 Task: Find connections with filter location Ghosī with filter topic #Socialentrepreneurshipwith filter profile language Spanish with filter current company Elastic with filter school Birla Institute of Technology and Science, Pilani - Goa Campus with filter industry Investment Management with filter service category Grant Writing with filter keywords title Director
Action: Mouse moved to (497, 74)
Screenshot: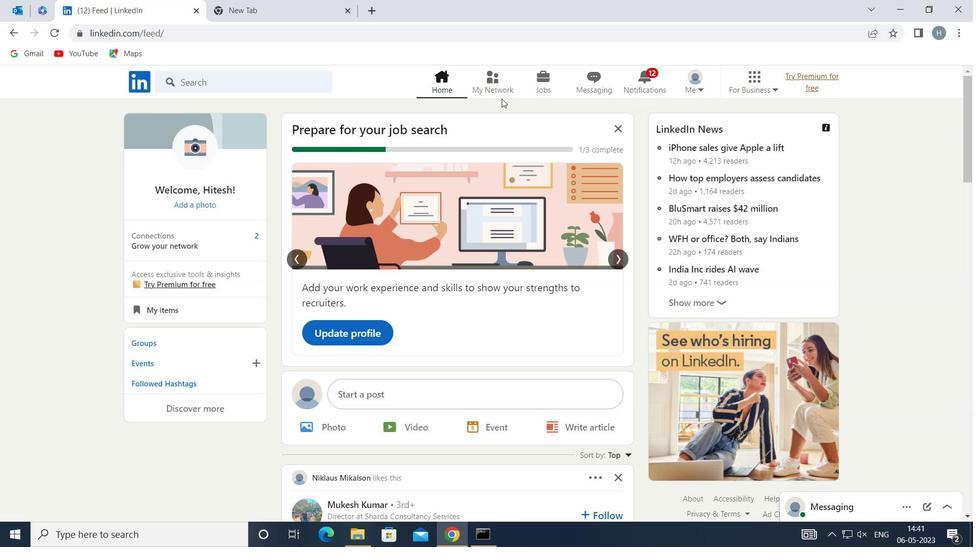 
Action: Mouse pressed left at (497, 74)
Screenshot: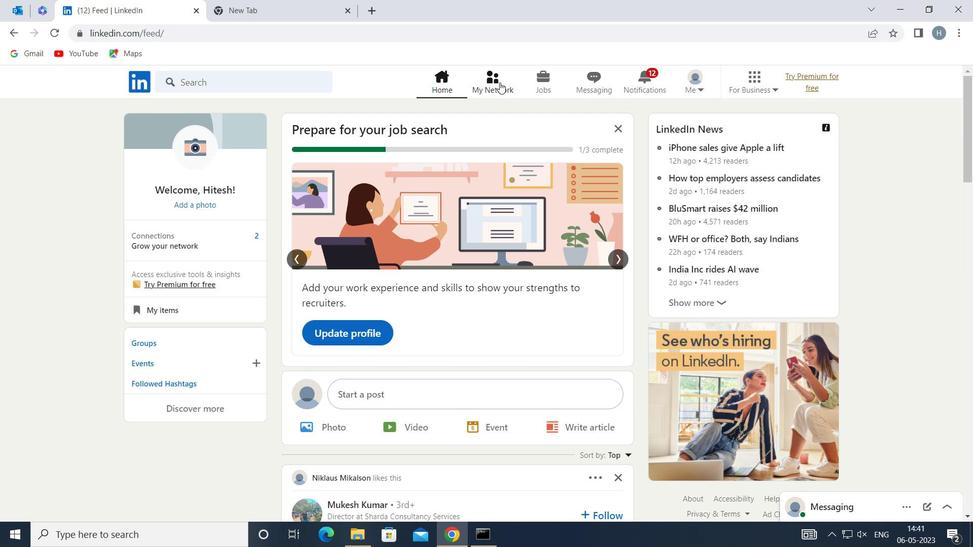 
Action: Mouse moved to (265, 152)
Screenshot: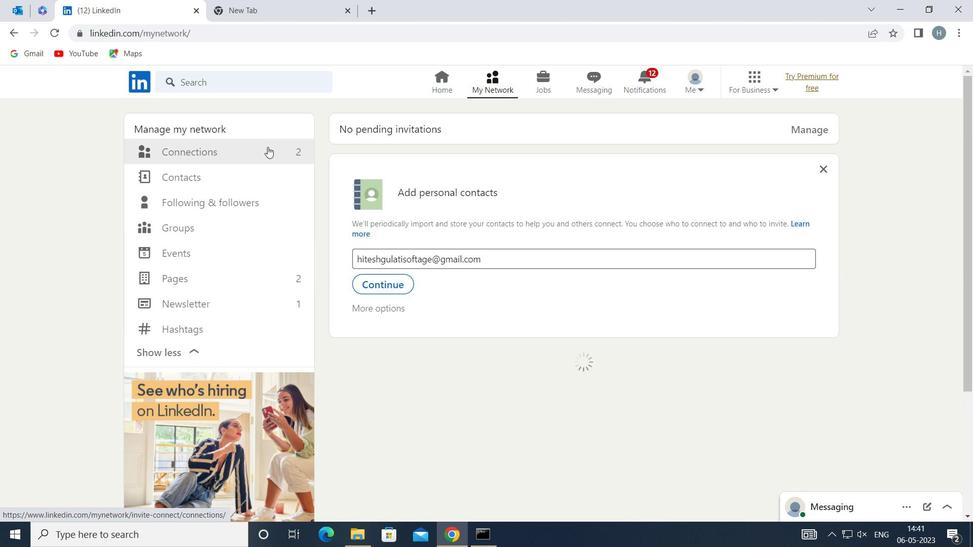 
Action: Mouse pressed left at (265, 152)
Screenshot: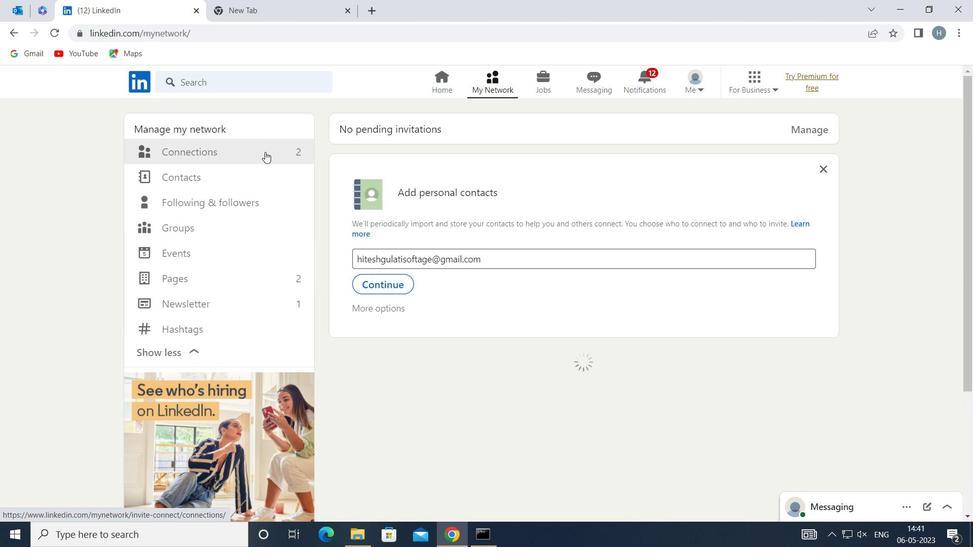 
Action: Mouse moved to (583, 149)
Screenshot: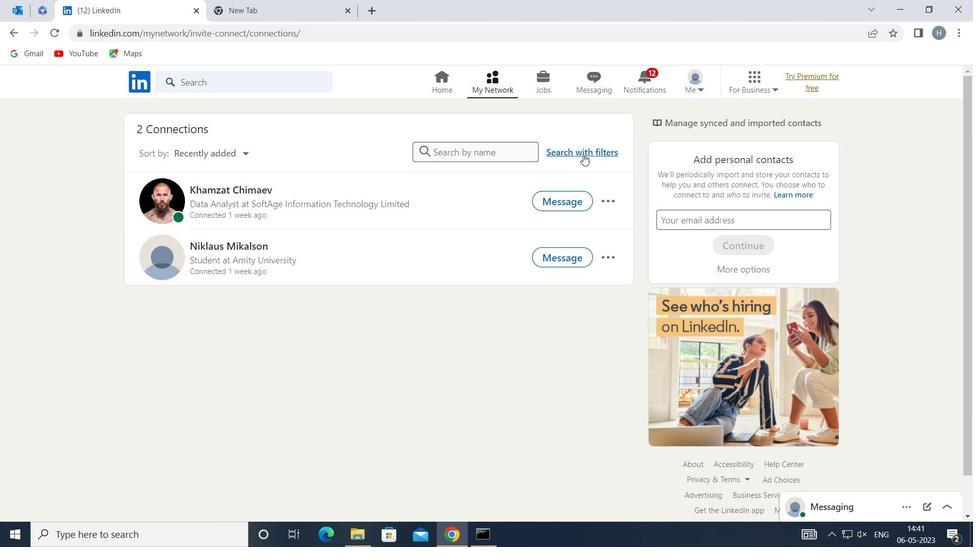 
Action: Mouse pressed left at (583, 149)
Screenshot: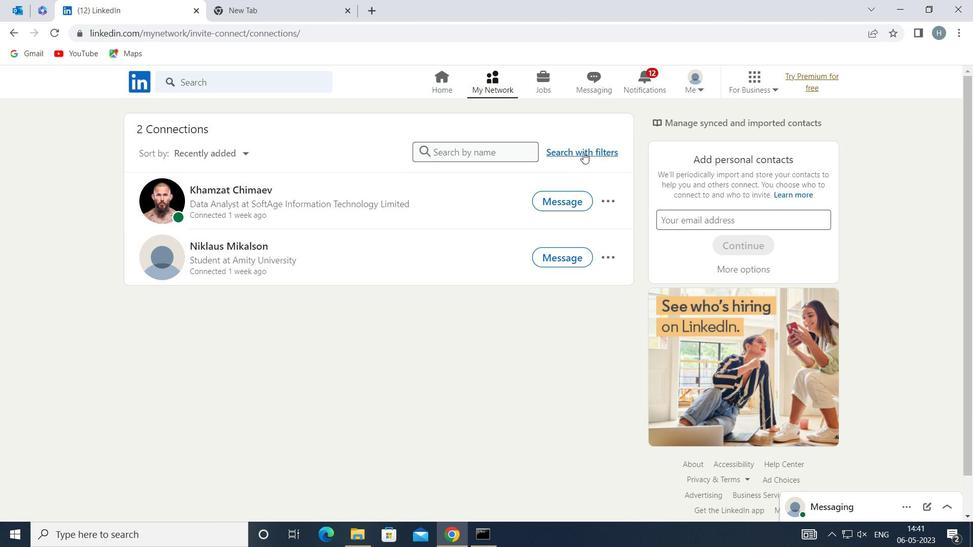 
Action: Mouse moved to (520, 119)
Screenshot: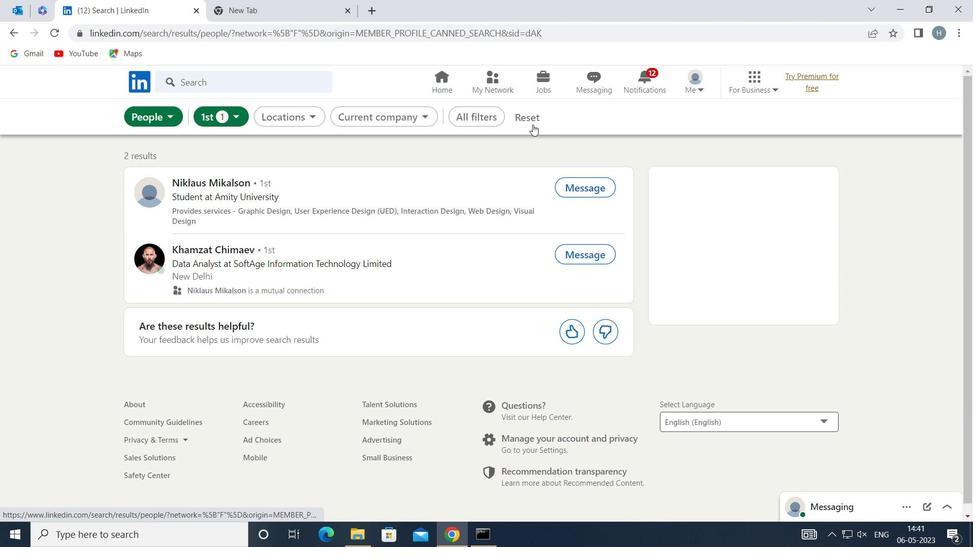 
Action: Mouse pressed left at (520, 119)
Screenshot: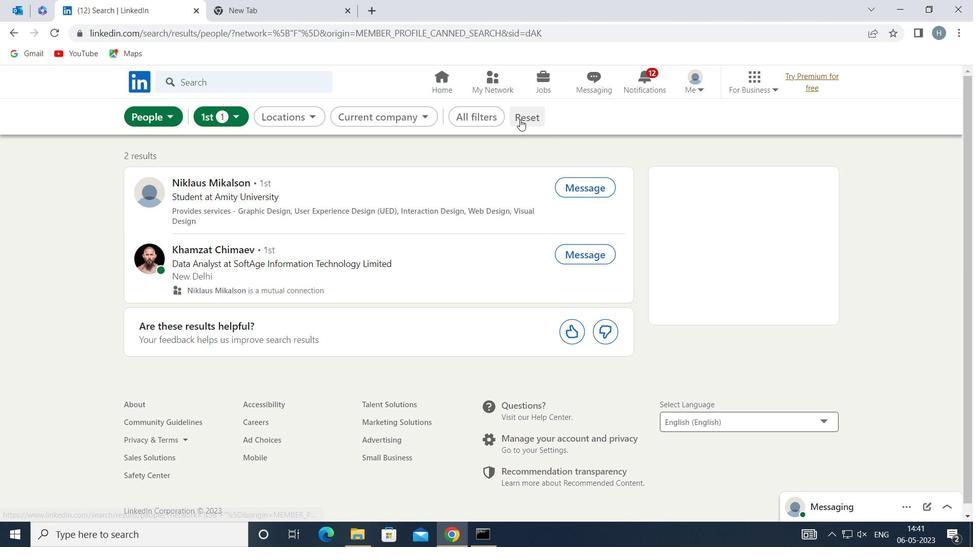 
Action: Mouse moved to (507, 119)
Screenshot: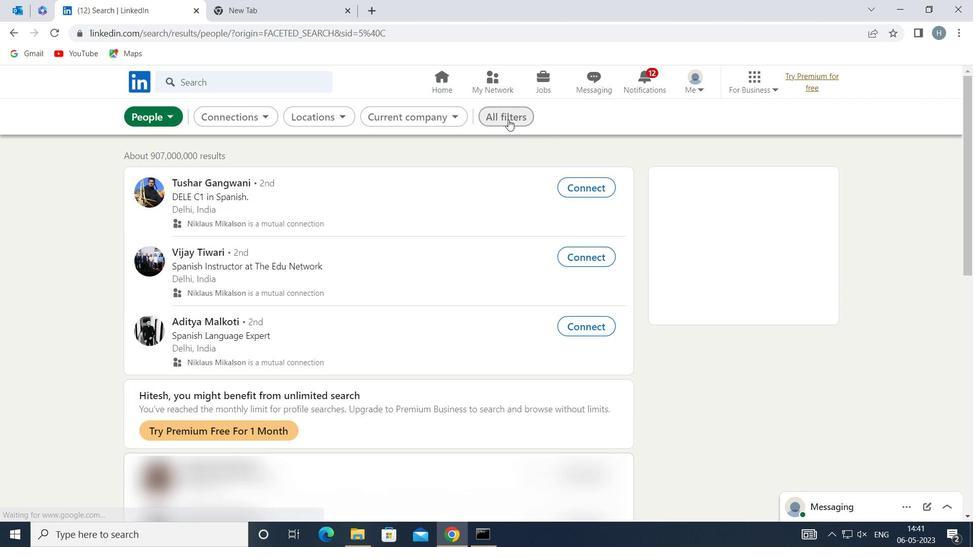 
Action: Mouse pressed left at (507, 119)
Screenshot: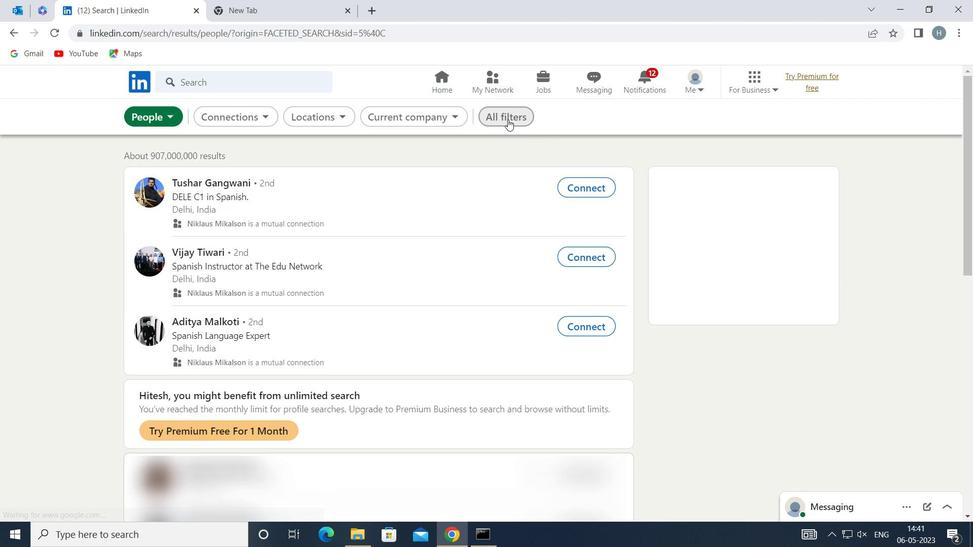
Action: Mouse moved to (734, 249)
Screenshot: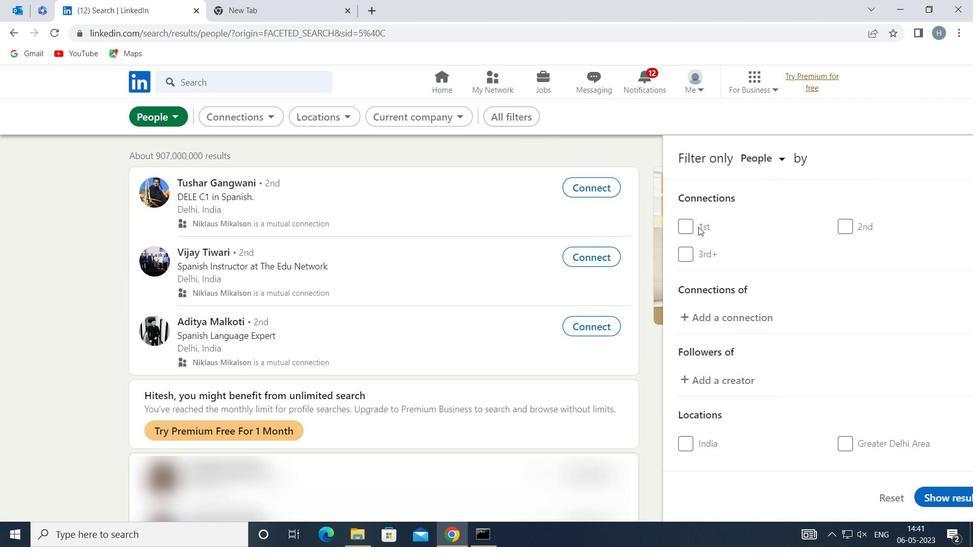 
Action: Mouse scrolled (734, 249) with delta (0, 0)
Screenshot: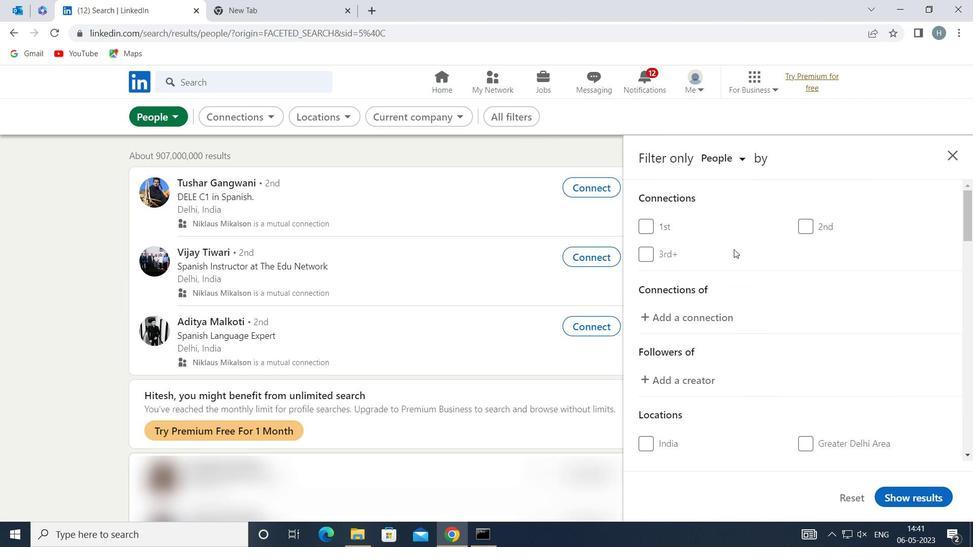 
Action: Mouse scrolled (734, 249) with delta (0, 0)
Screenshot: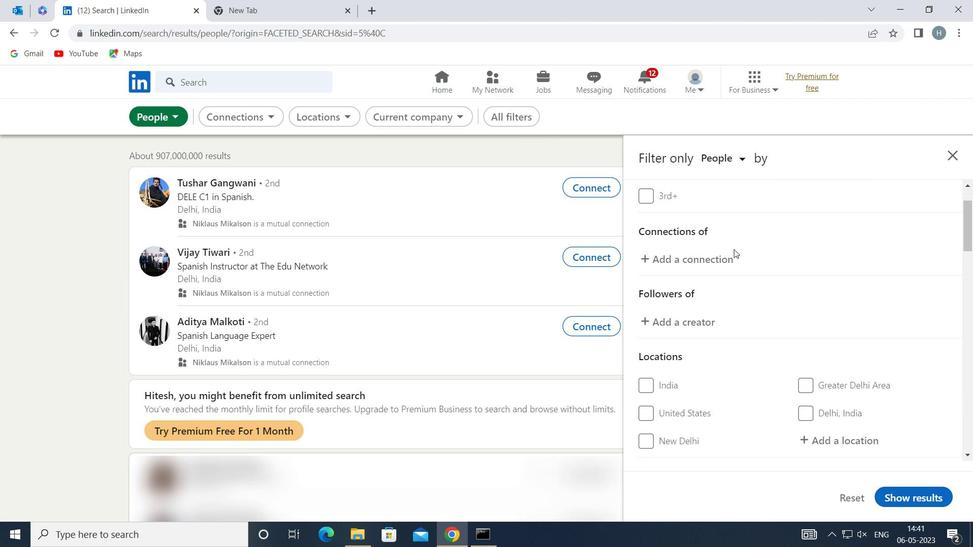 
Action: Mouse moved to (834, 373)
Screenshot: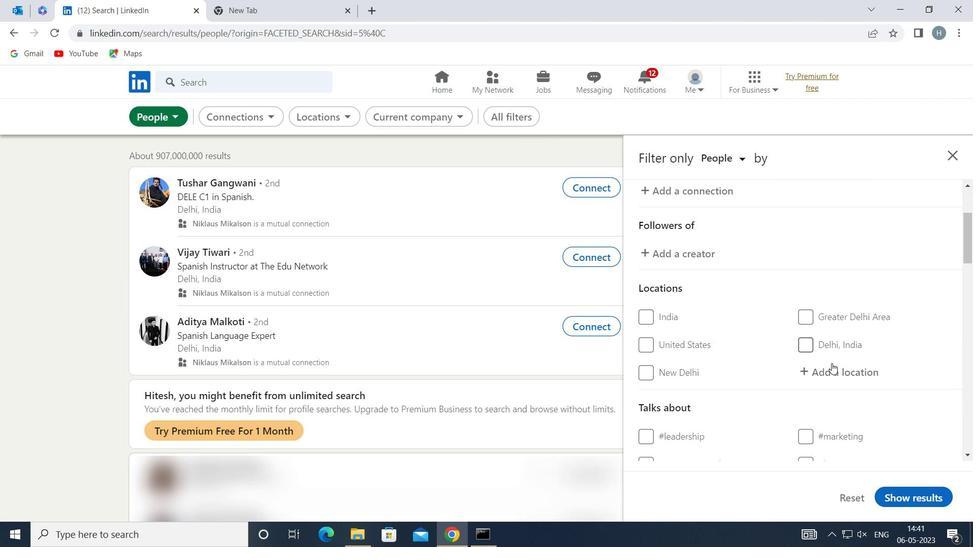 
Action: Mouse pressed left at (834, 373)
Screenshot: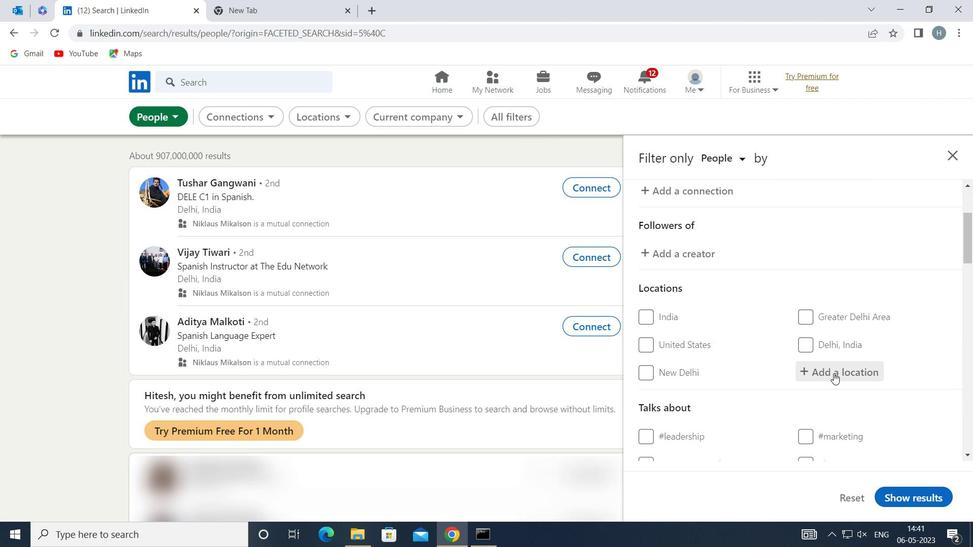 
Action: Mouse moved to (835, 373)
Screenshot: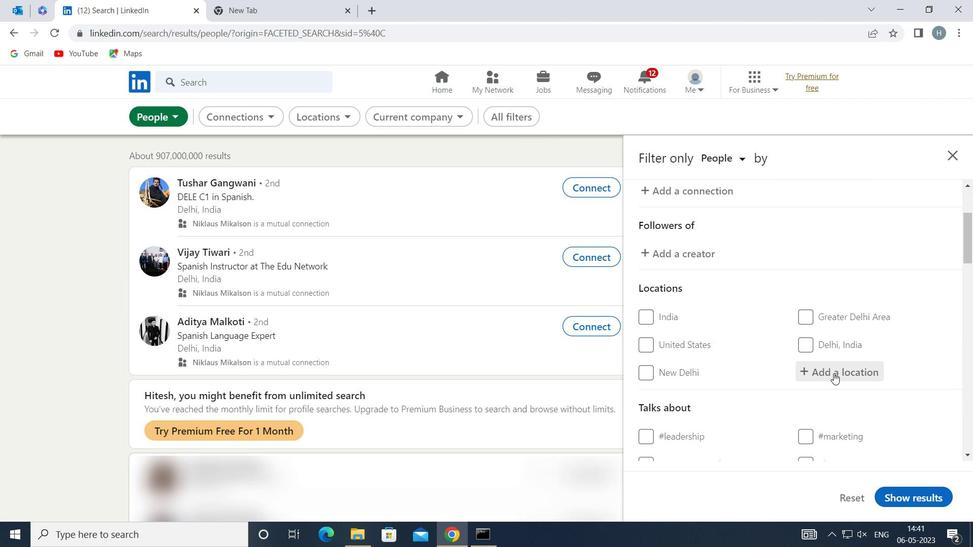 
Action: Key pressed <Key.shift>GHOSI
Screenshot: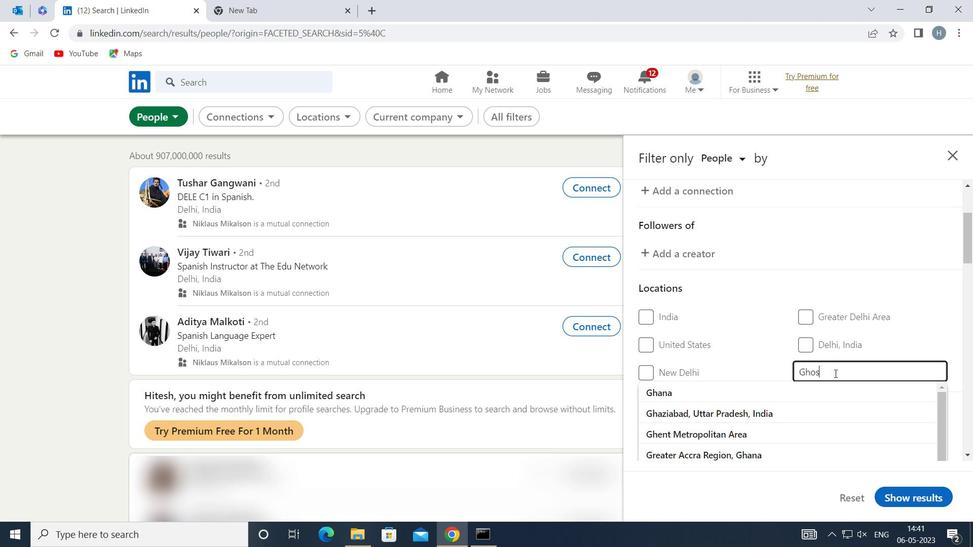 
Action: Mouse moved to (897, 324)
Screenshot: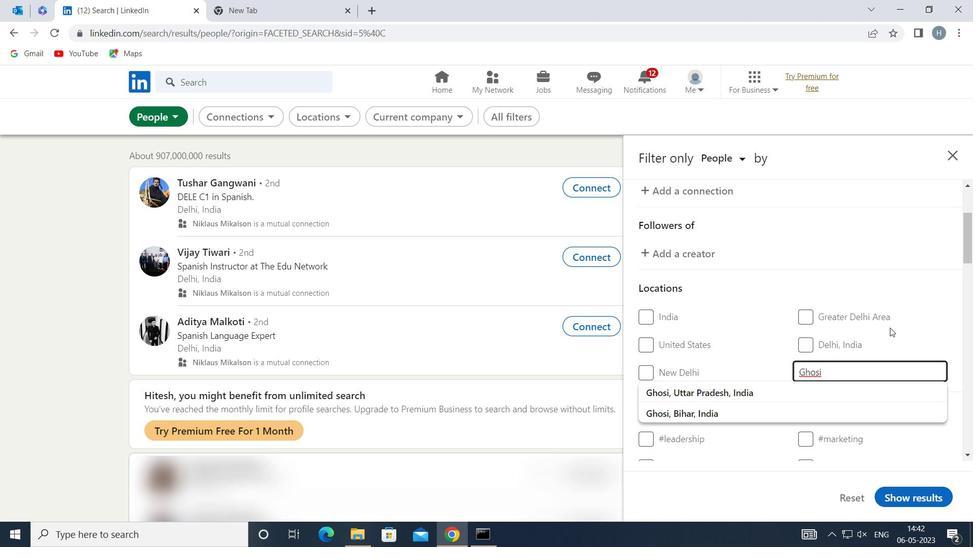
Action: Mouse pressed left at (897, 324)
Screenshot: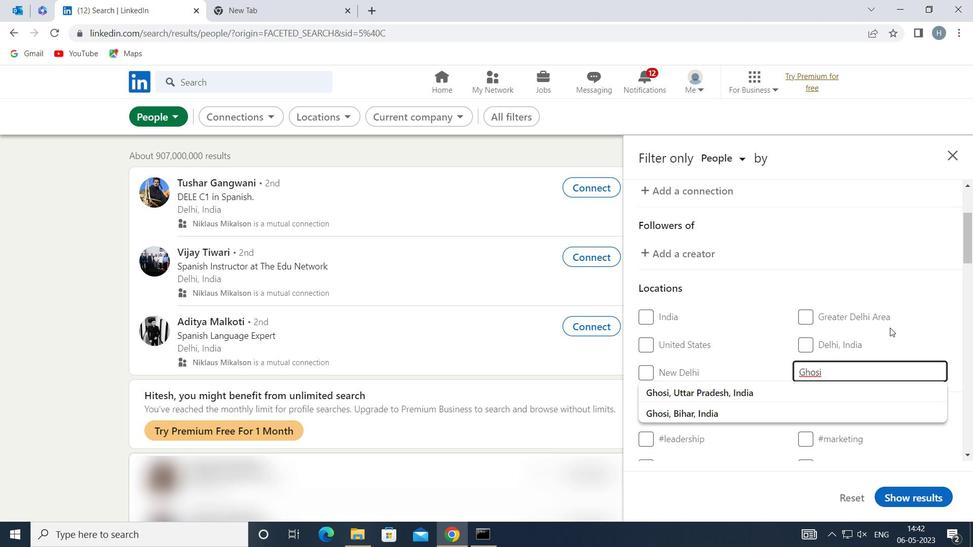
Action: Mouse moved to (868, 351)
Screenshot: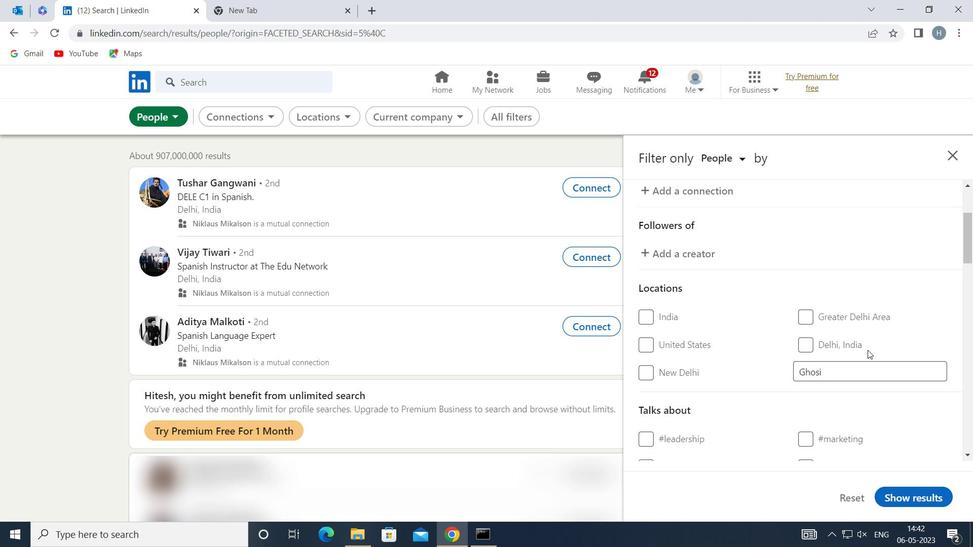 
Action: Mouse scrolled (868, 350) with delta (0, 0)
Screenshot: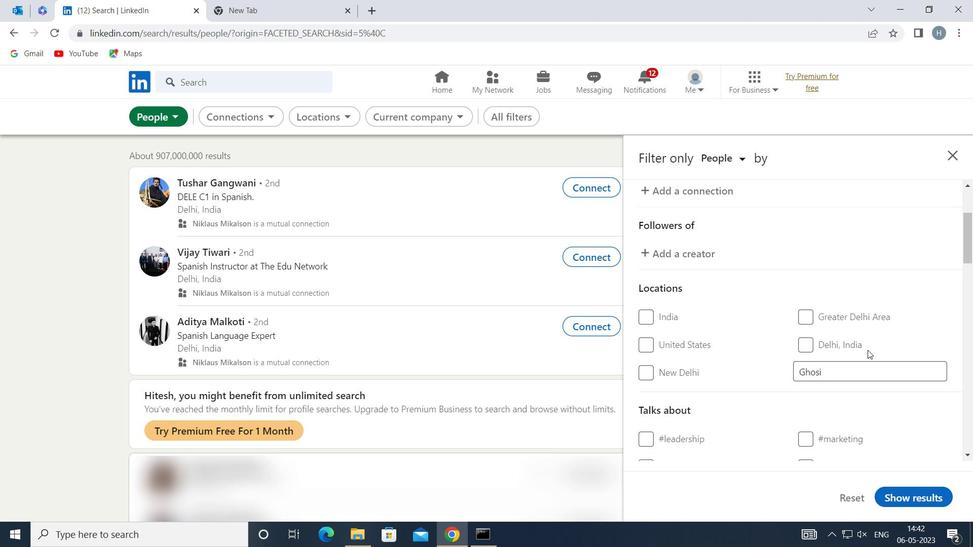 
Action: Mouse scrolled (868, 350) with delta (0, 0)
Screenshot: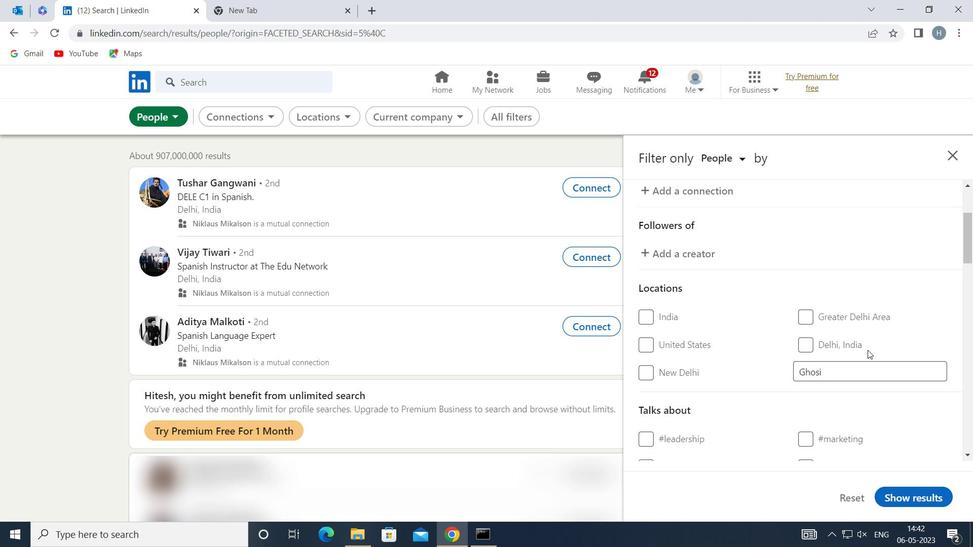 
Action: Mouse moved to (868, 369)
Screenshot: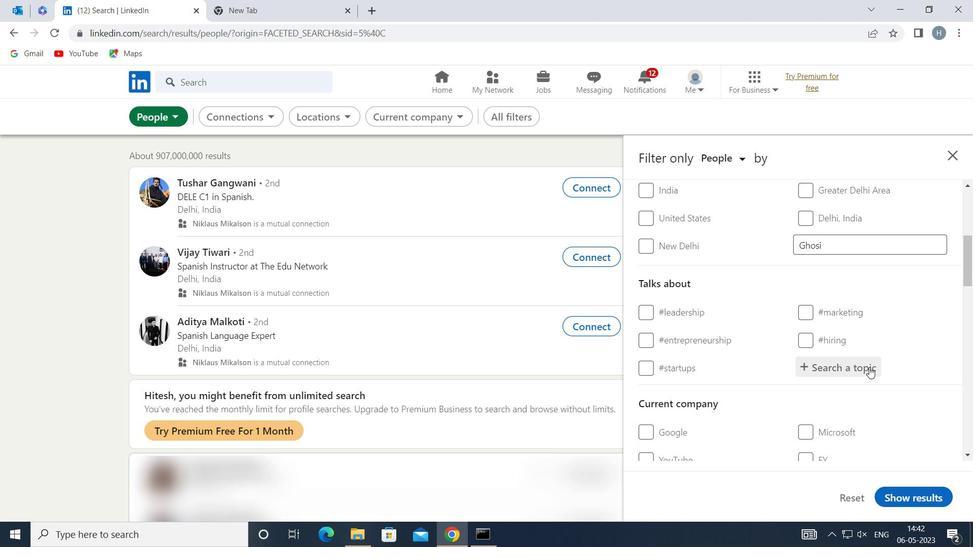 
Action: Mouse pressed left at (868, 369)
Screenshot: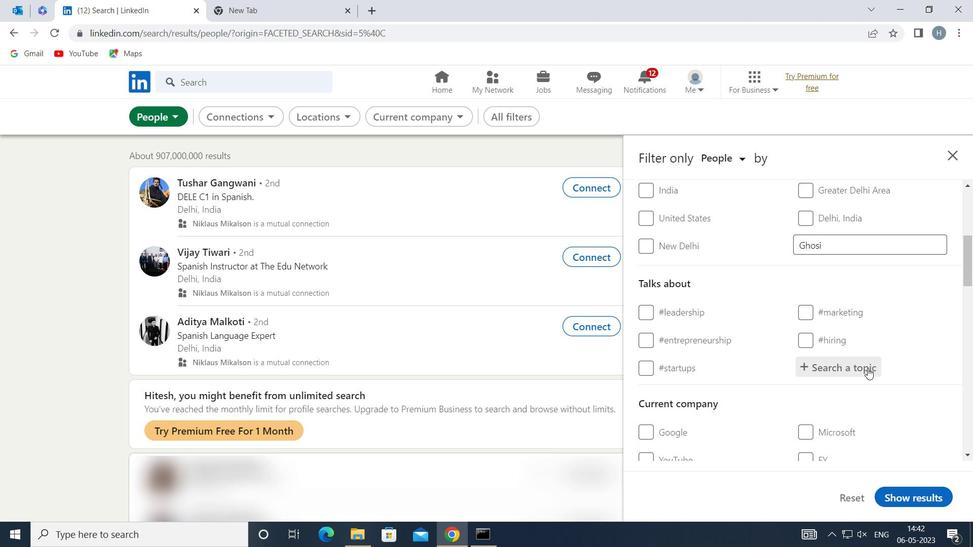 
Action: Key pressed <Key.shift>SOCIALENTREPRE
Screenshot: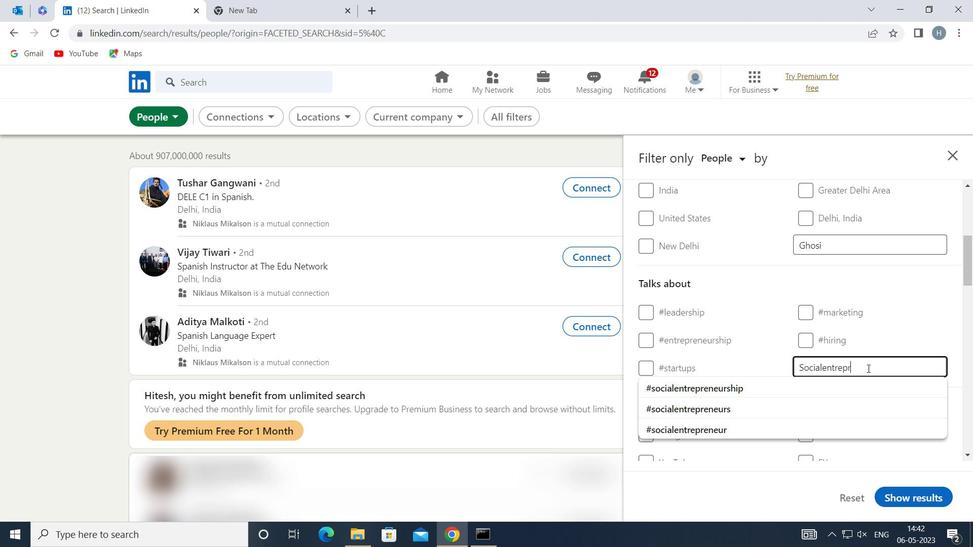
Action: Mouse moved to (798, 387)
Screenshot: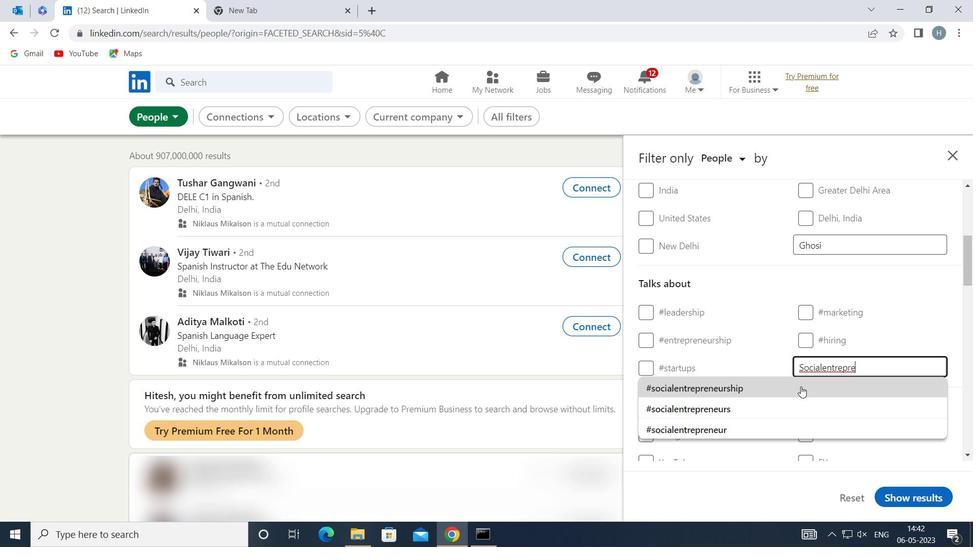 
Action: Mouse pressed left at (798, 387)
Screenshot: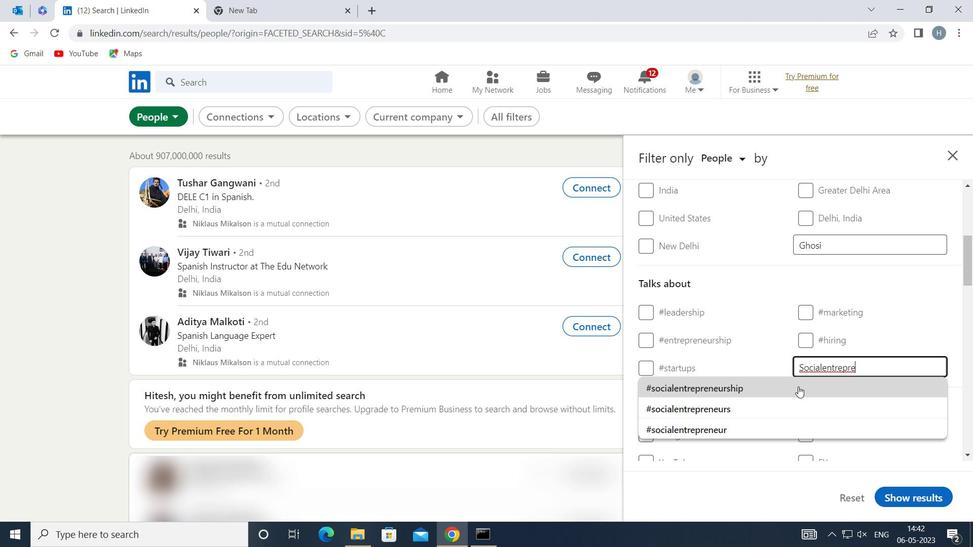 
Action: Mouse moved to (754, 344)
Screenshot: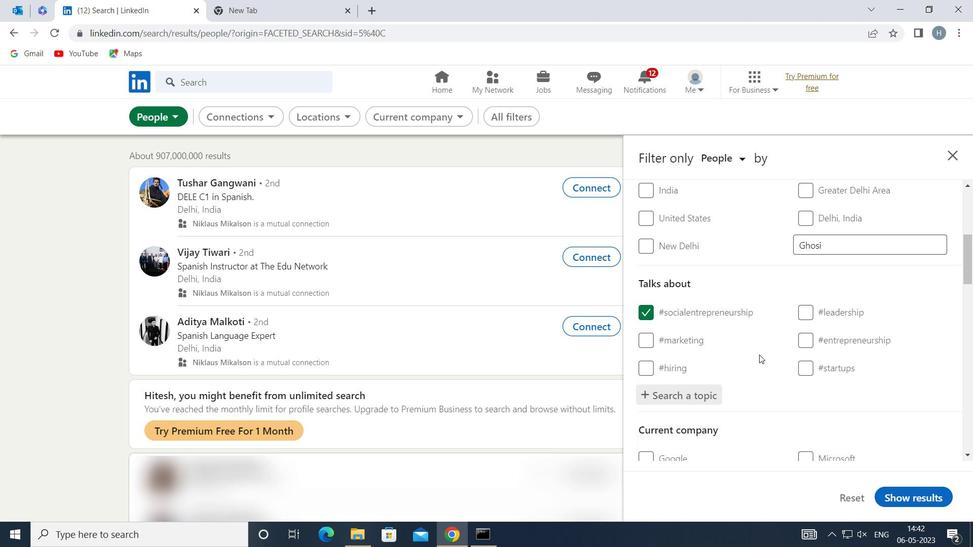 
Action: Mouse scrolled (754, 343) with delta (0, 0)
Screenshot: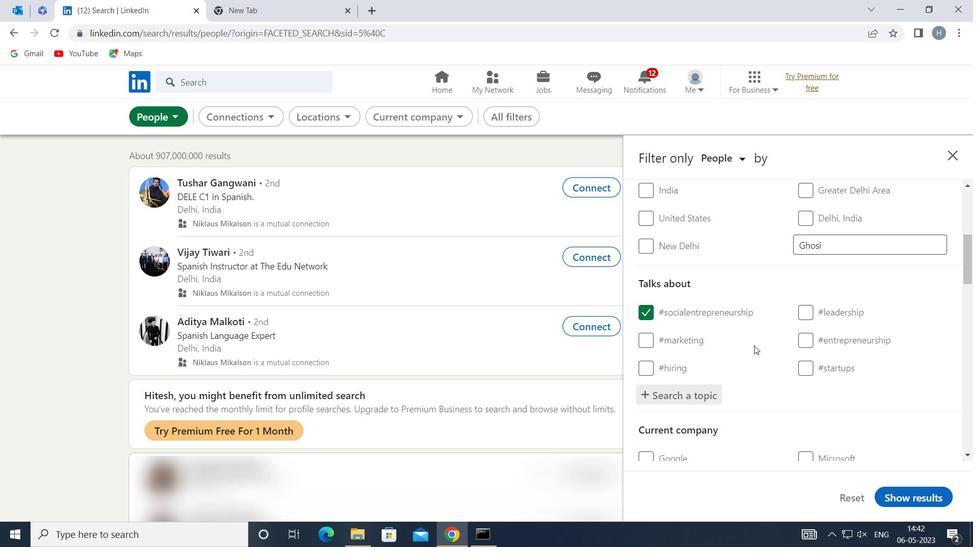 
Action: Mouse moved to (752, 341)
Screenshot: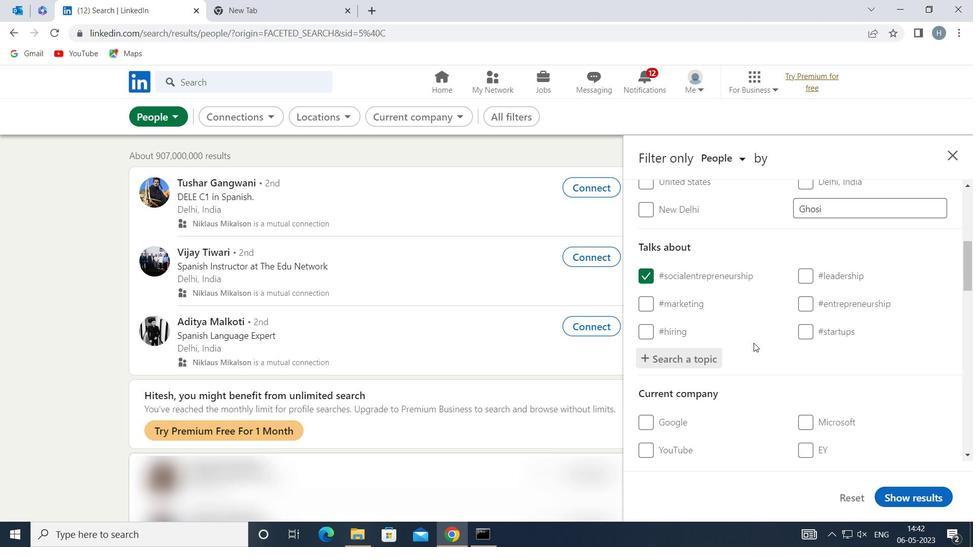 
Action: Mouse scrolled (752, 341) with delta (0, 0)
Screenshot: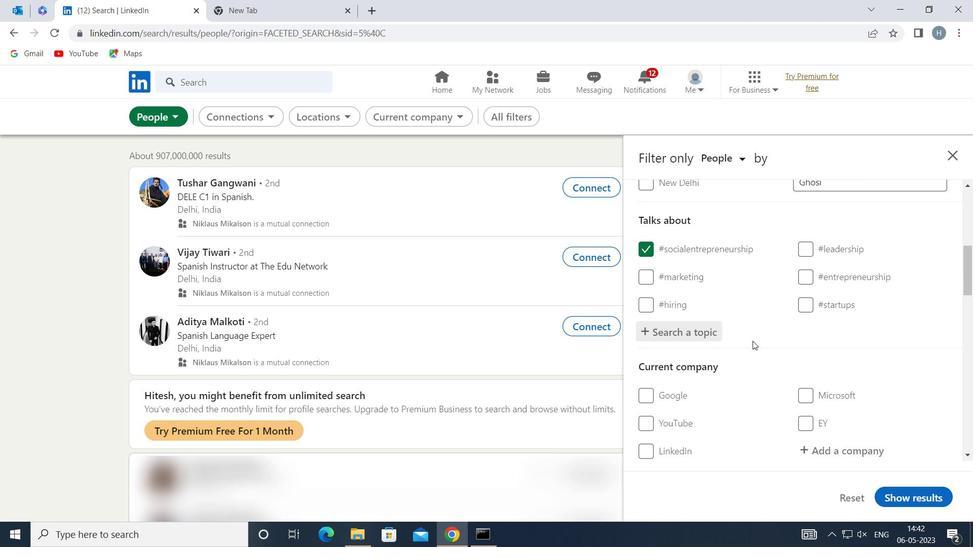 
Action: Mouse moved to (751, 338)
Screenshot: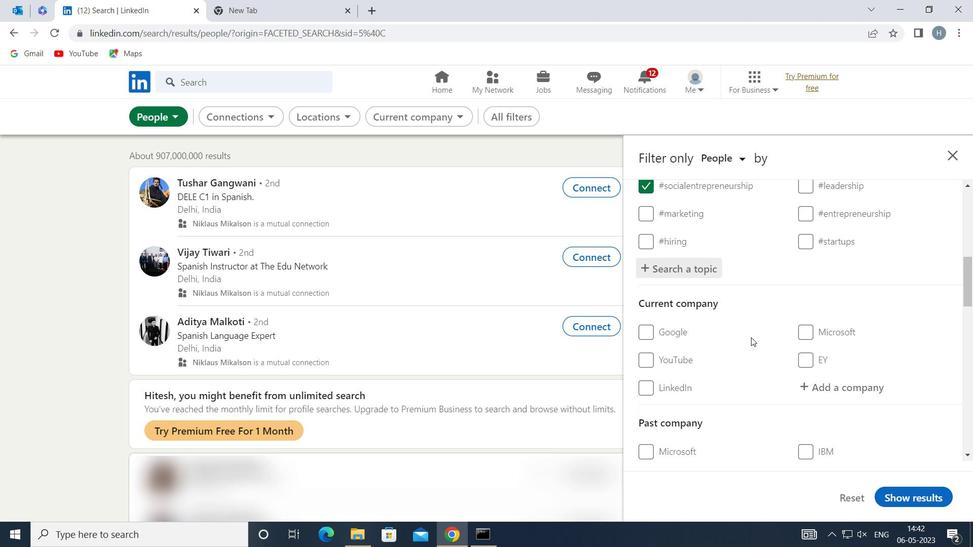 
Action: Mouse scrolled (751, 337) with delta (0, 0)
Screenshot: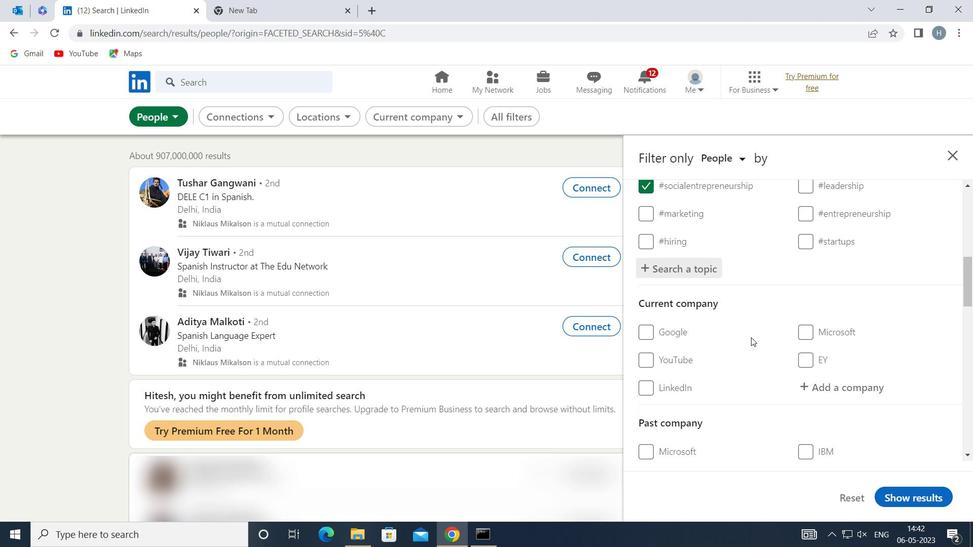 
Action: Mouse moved to (758, 344)
Screenshot: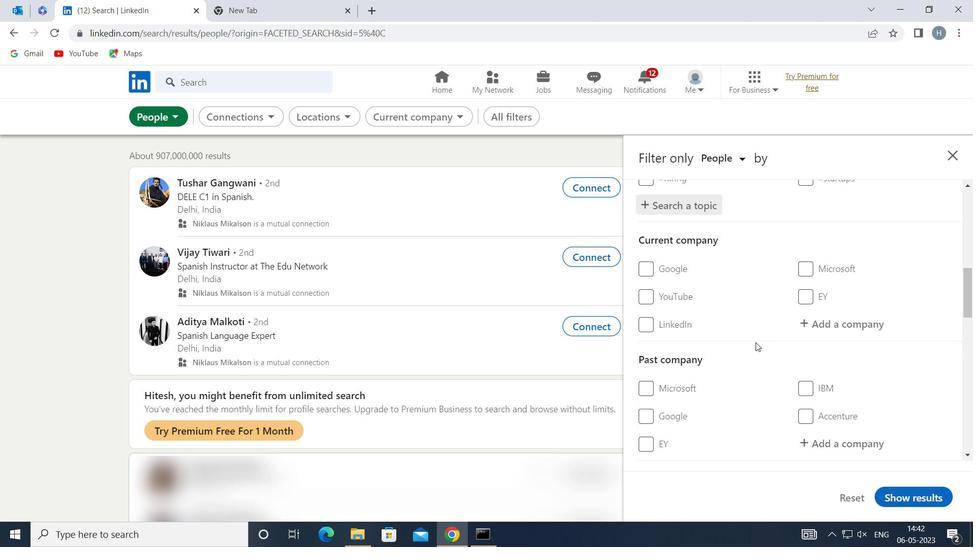 
Action: Mouse scrolled (758, 343) with delta (0, 0)
Screenshot: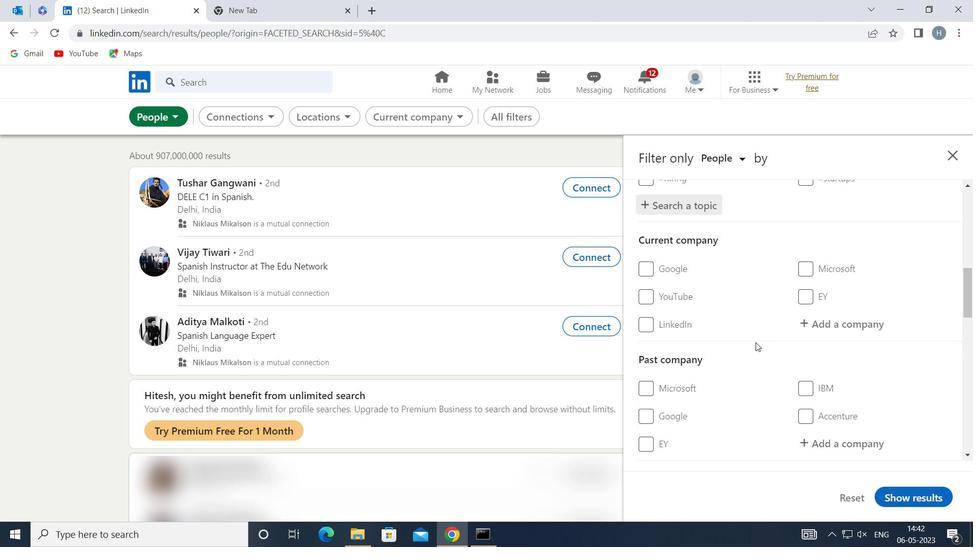 
Action: Mouse moved to (760, 344)
Screenshot: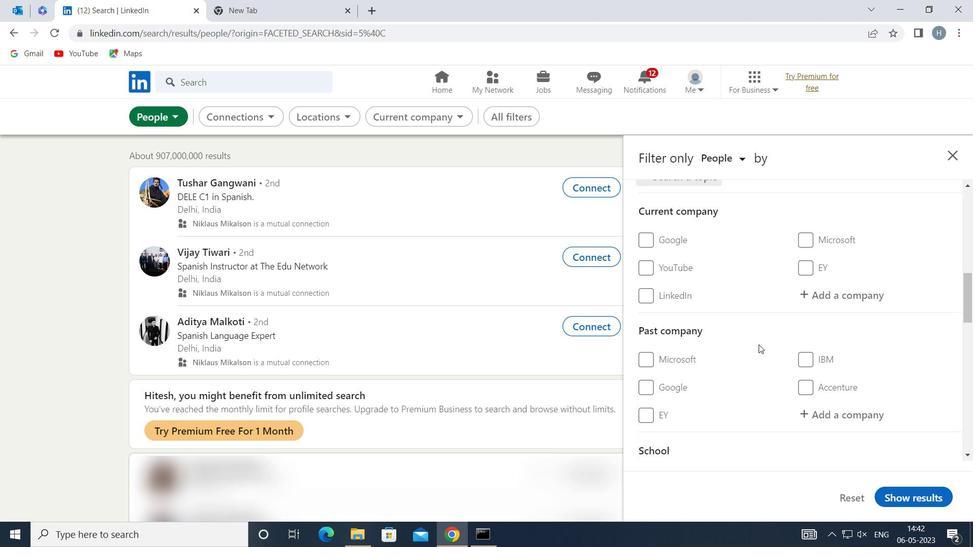 
Action: Mouse scrolled (760, 343) with delta (0, 0)
Screenshot: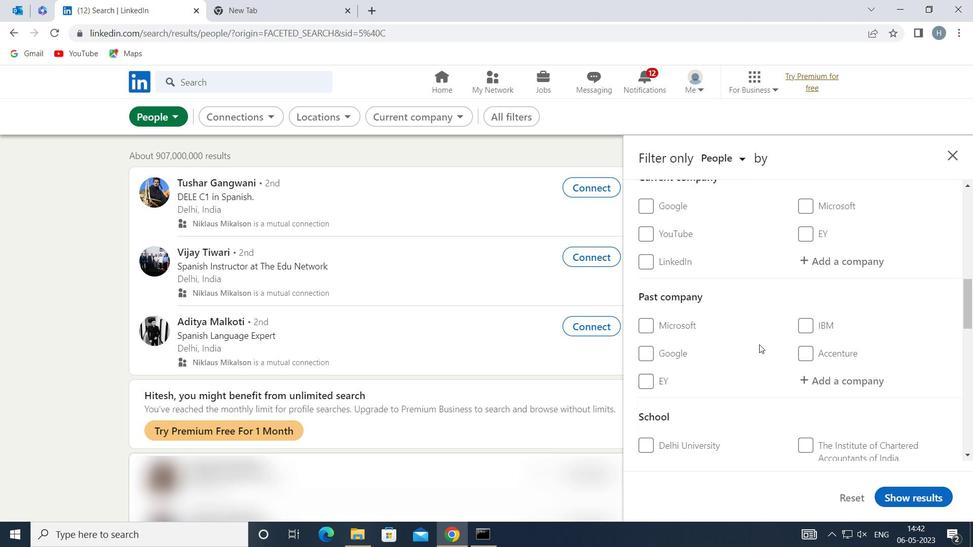 
Action: Mouse scrolled (760, 343) with delta (0, 0)
Screenshot: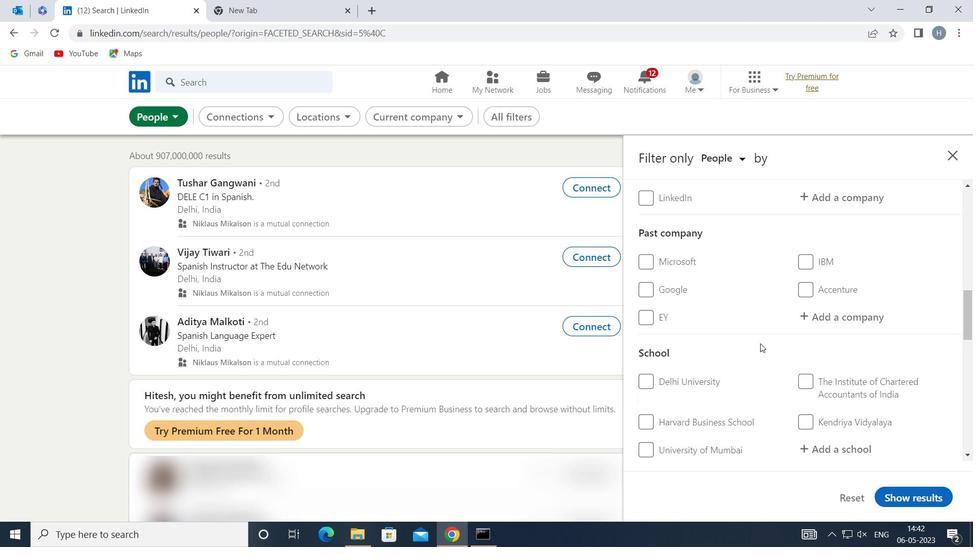 
Action: Mouse scrolled (760, 343) with delta (0, 0)
Screenshot: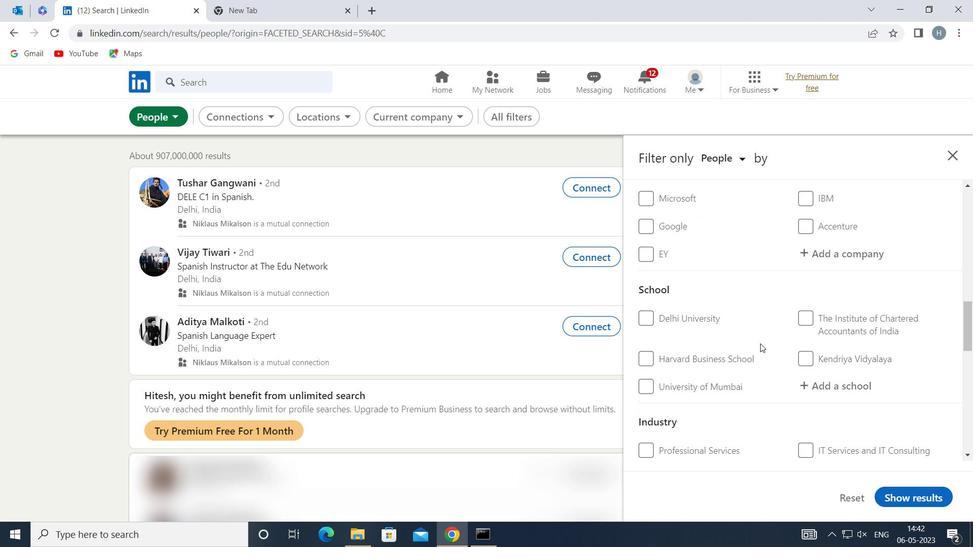 
Action: Mouse moved to (761, 343)
Screenshot: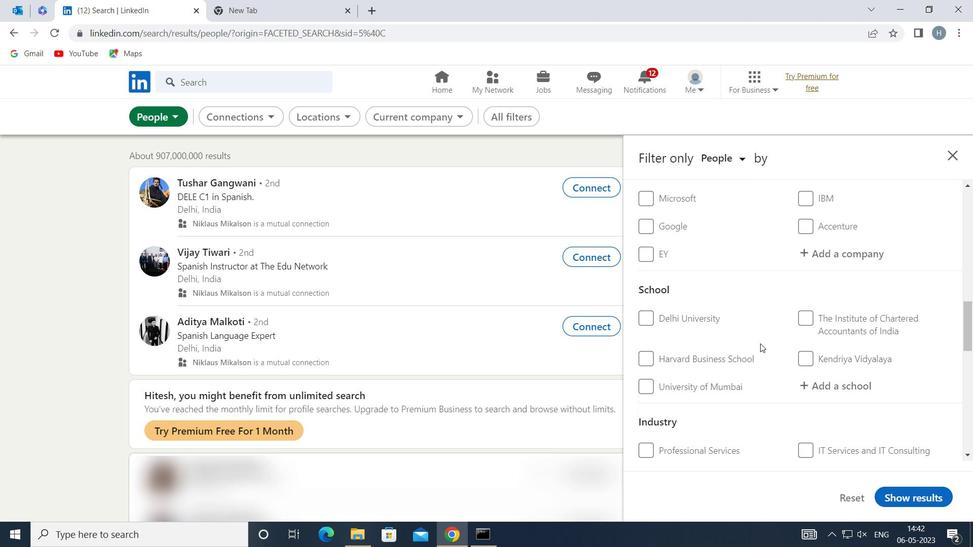 
Action: Mouse scrolled (761, 343) with delta (0, 0)
Screenshot: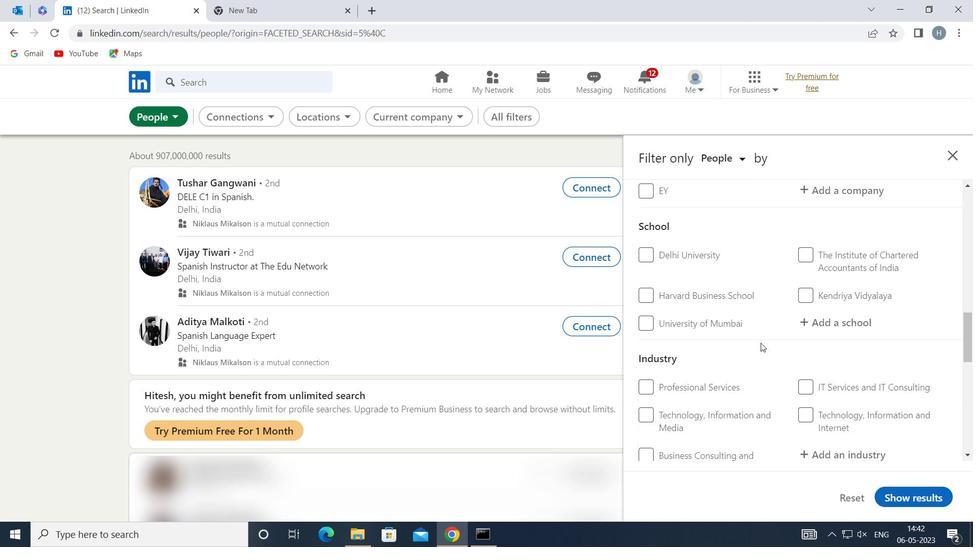 
Action: Mouse scrolled (761, 343) with delta (0, 0)
Screenshot: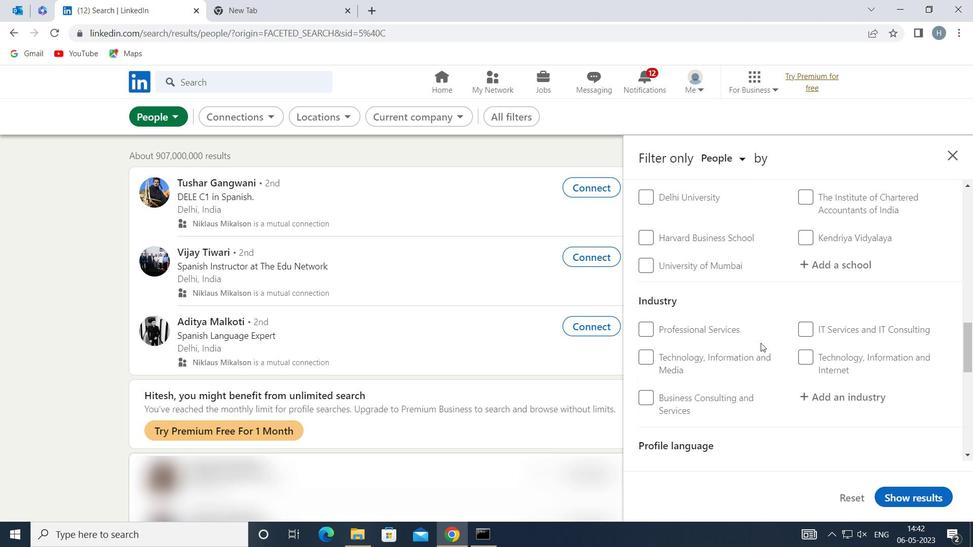 
Action: Mouse scrolled (761, 343) with delta (0, 0)
Screenshot: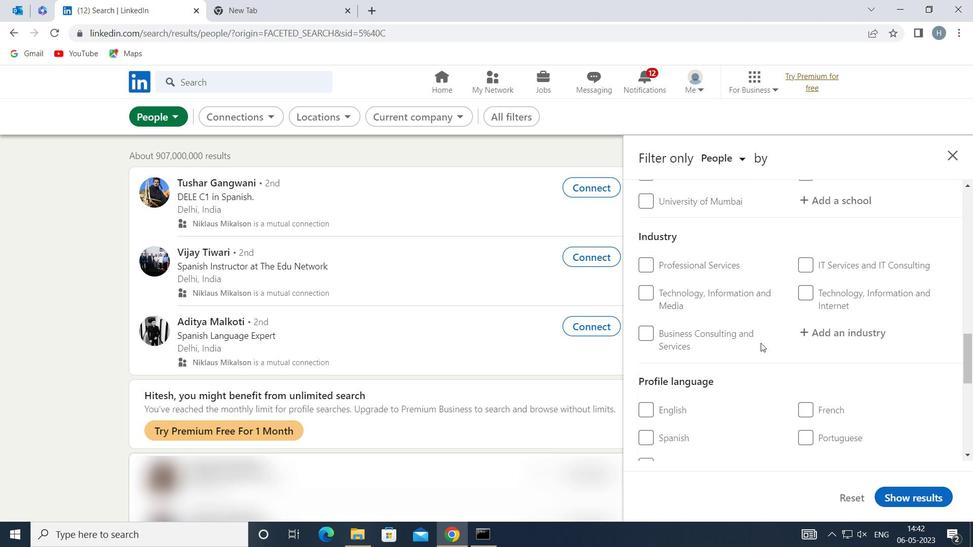 
Action: Mouse moved to (677, 370)
Screenshot: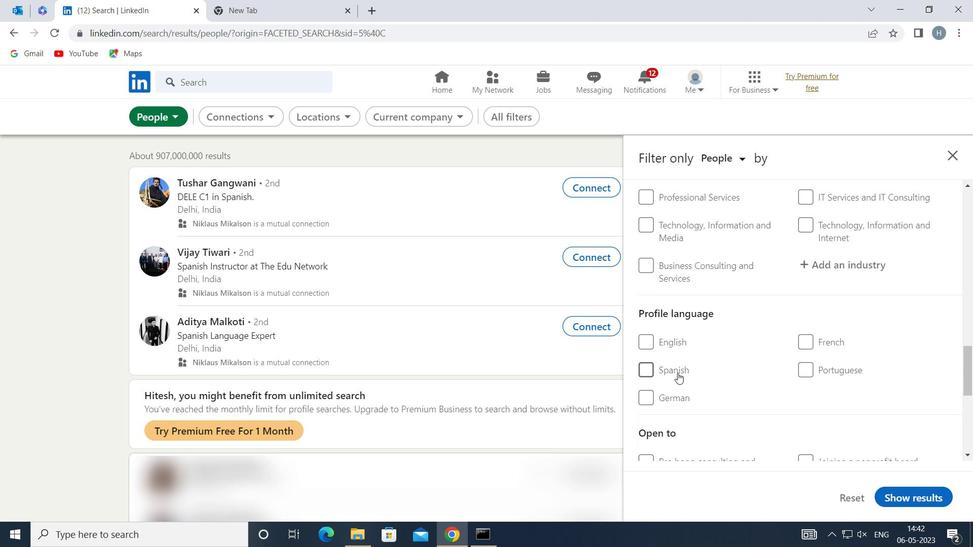 
Action: Mouse pressed left at (677, 370)
Screenshot: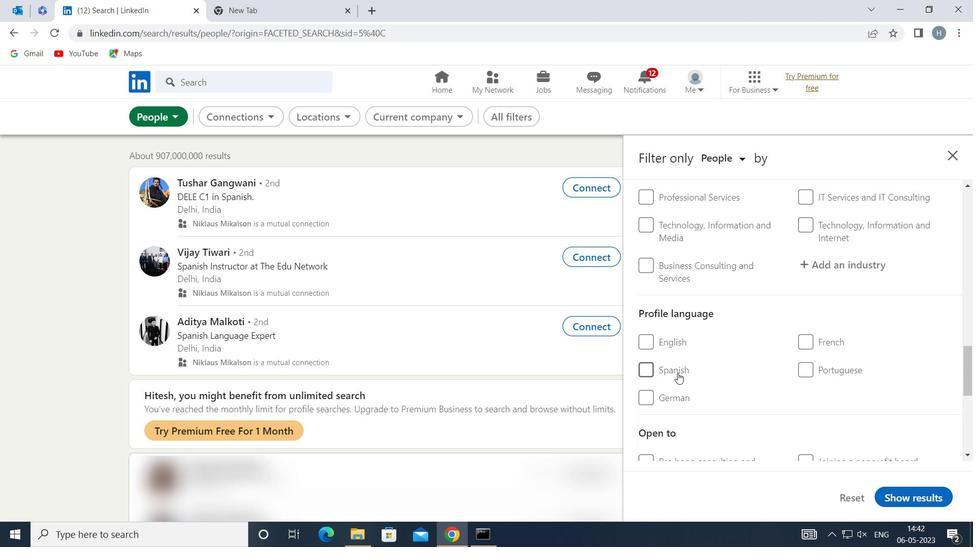 
Action: Mouse moved to (750, 362)
Screenshot: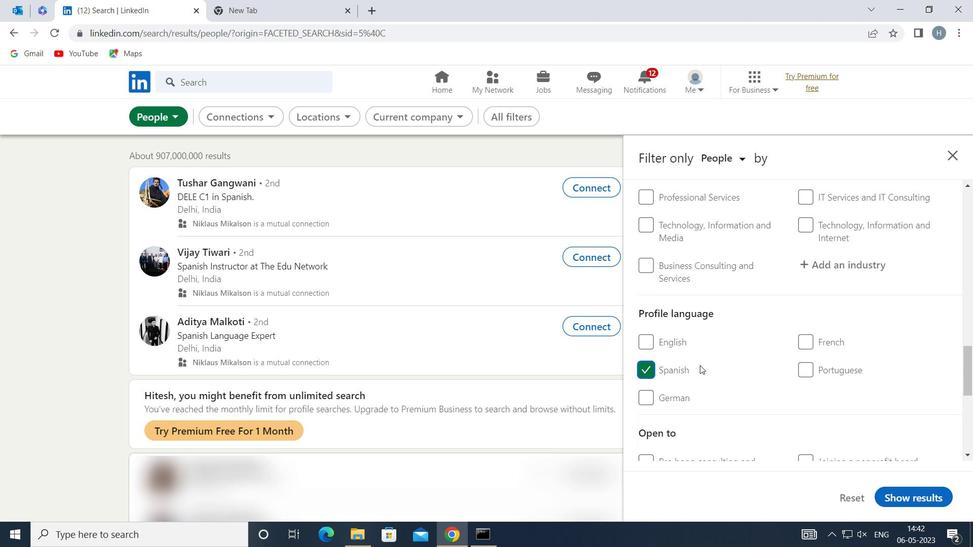 
Action: Mouse scrolled (750, 362) with delta (0, 0)
Screenshot: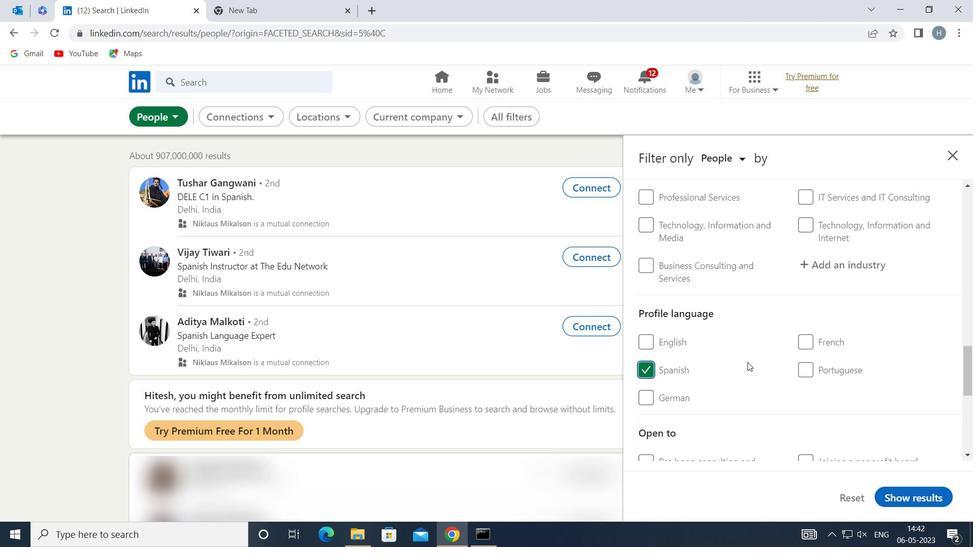 
Action: Mouse moved to (751, 356)
Screenshot: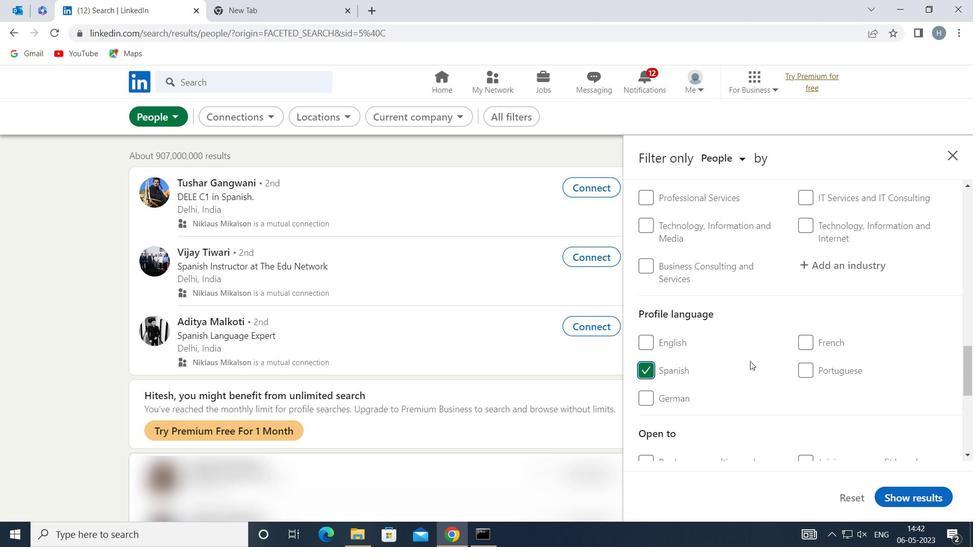 
Action: Mouse scrolled (751, 357) with delta (0, 0)
Screenshot: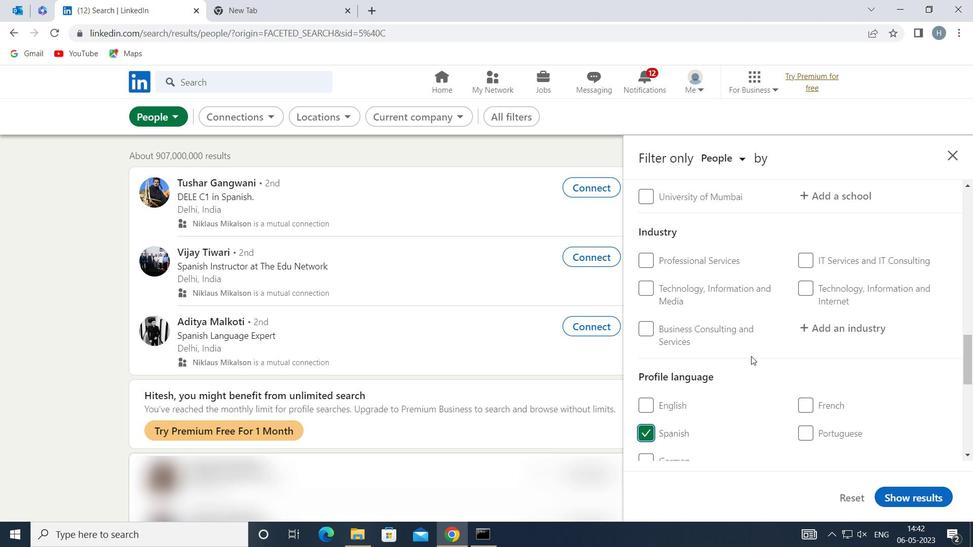 
Action: Mouse scrolled (751, 357) with delta (0, 0)
Screenshot: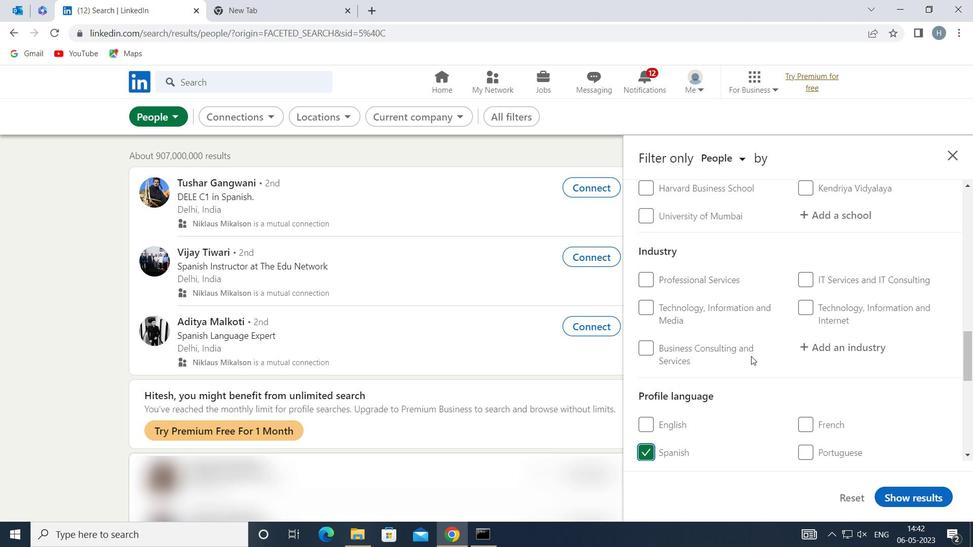 
Action: Mouse scrolled (751, 357) with delta (0, 0)
Screenshot: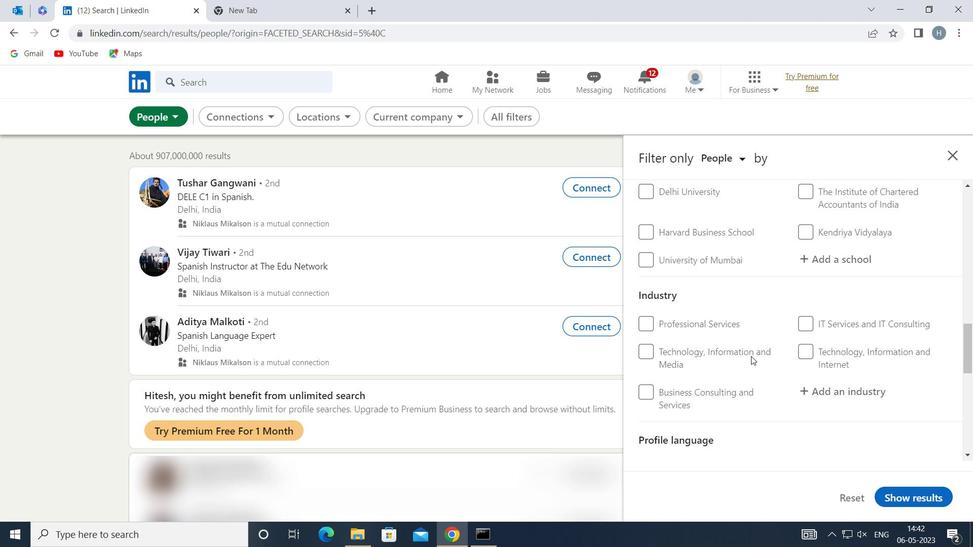 
Action: Mouse scrolled (751, 357) with delta (0, 0)
Screenshot: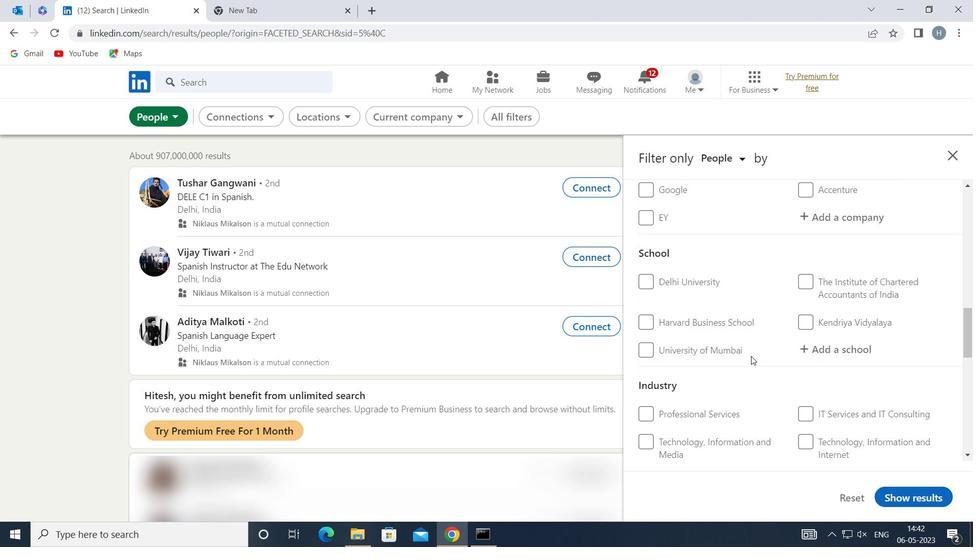 
Action: Mouse scrolled (751, 357) with delta (0, 0)
Screenshot: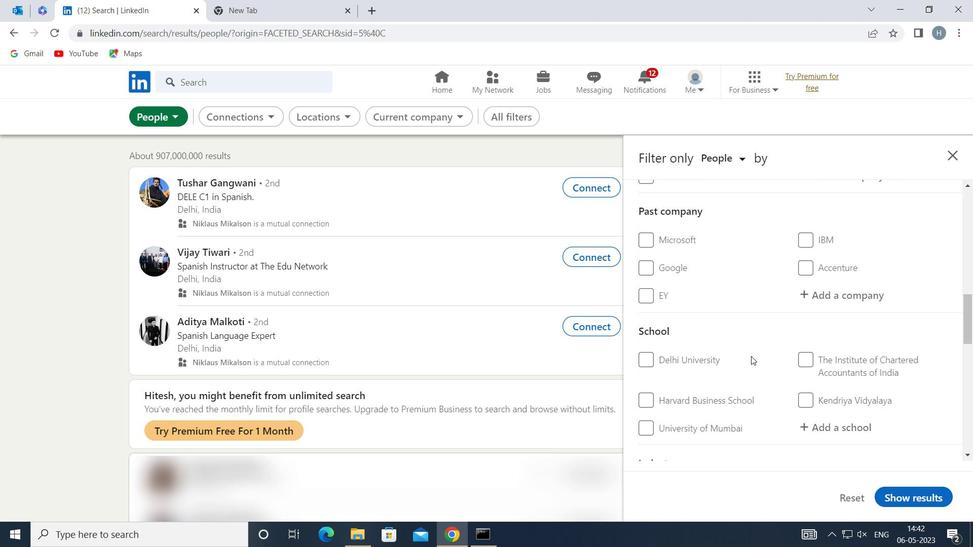 
Action: Mouse scrolled (751, 357) with delta (0, 0)
Screenshot: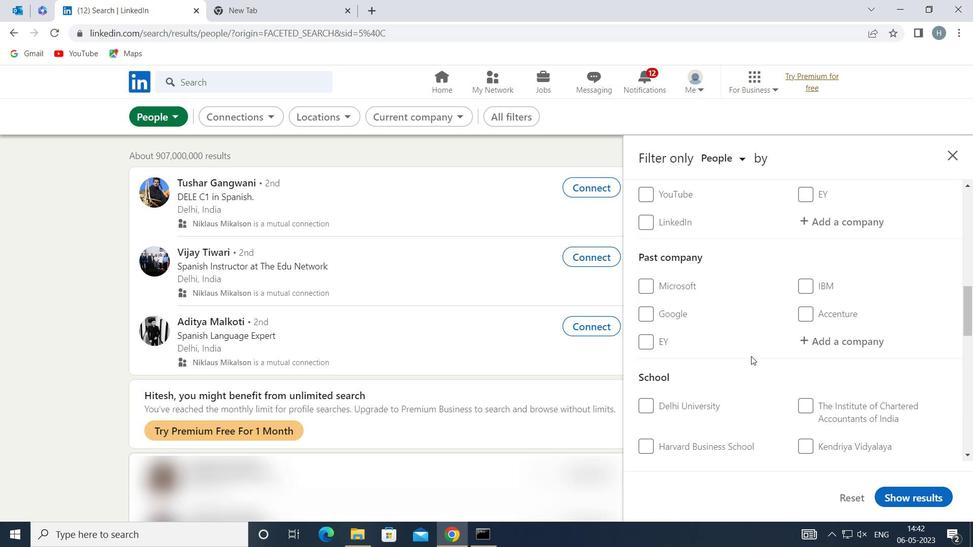 
Action: Mouse moved to (824, 327)
Screenshot: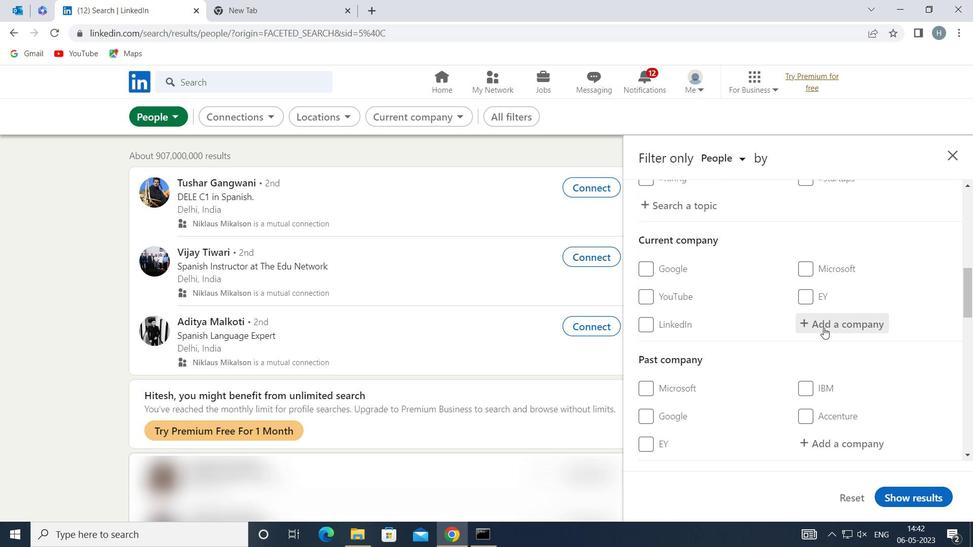 
Action: Mouse pressed left at (824, 327)
Screenshot: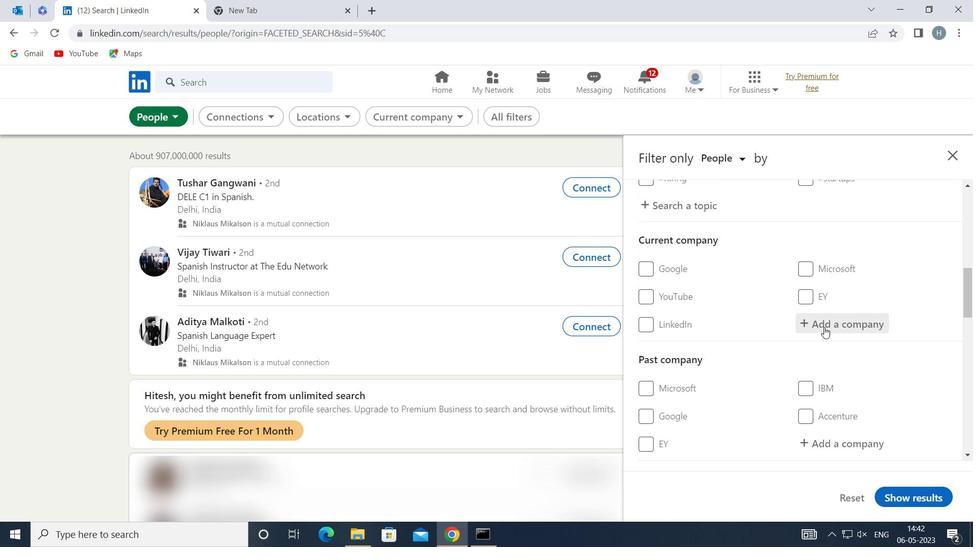 
Action: Key pressed <Key.shift>ELAS
Screenshot: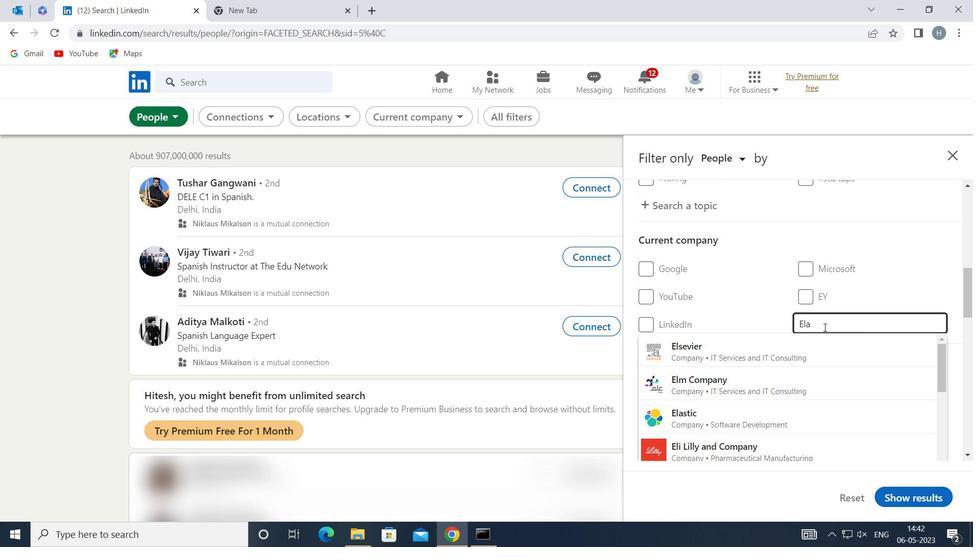 
Action: Mouse moved to (824, 327)
Screenshot: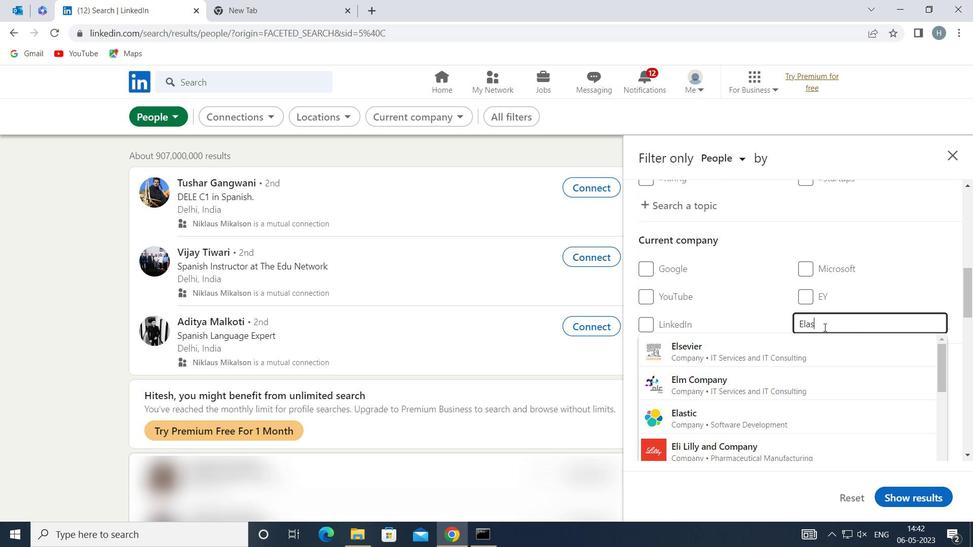 
Action: Key pressed TIC
Screenshot: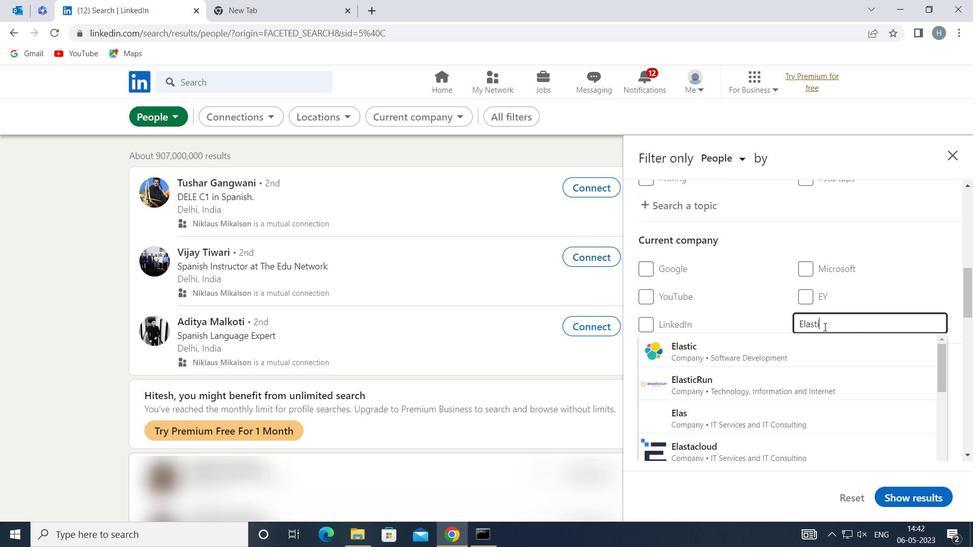 
Action: Mouse moved to (783, 346)
Screenshot: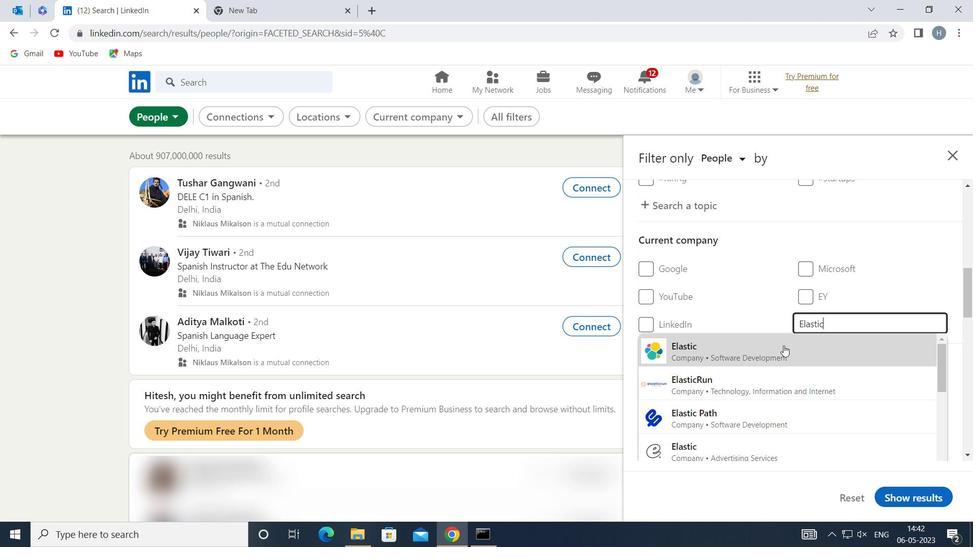 
Action: Mouse pressed left at (783, 346)
Screenshot: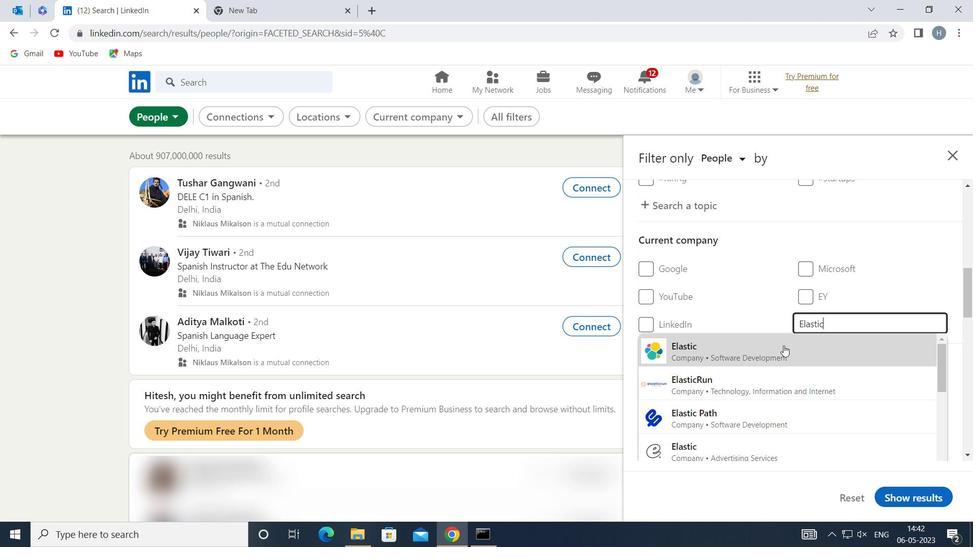 
Action: Mouse moved to (770, 326)
Screenshot: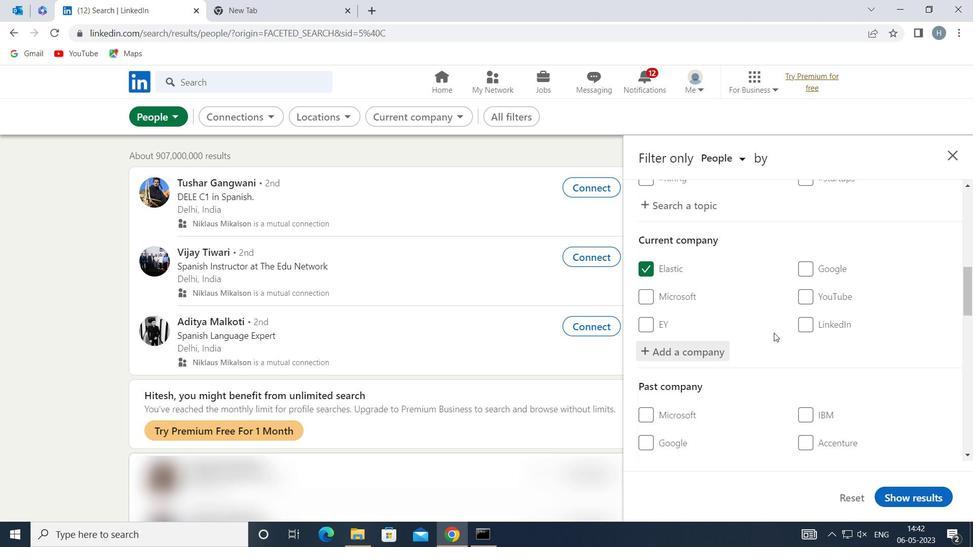 
Action: Mouse scrolled (770, 325) with delta (0, 0)
Screenshot: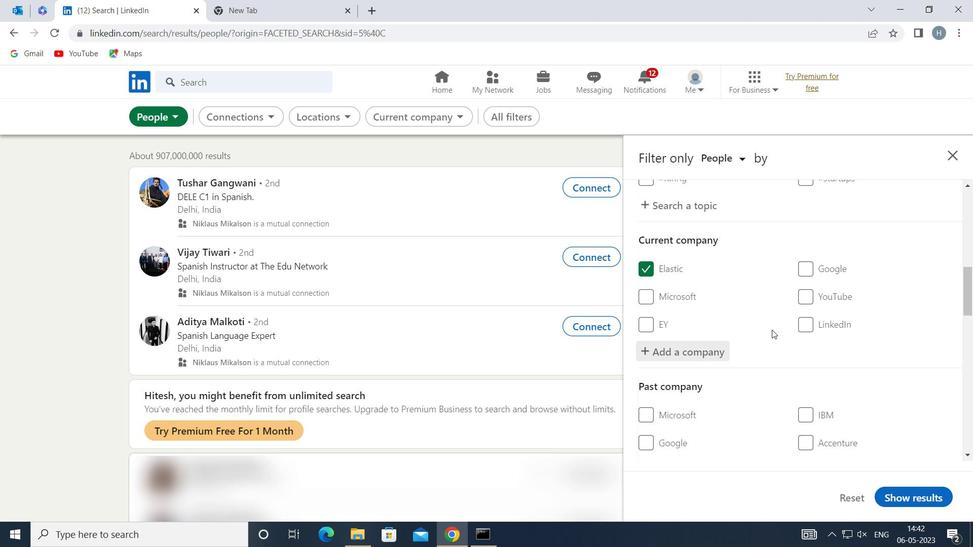 
Action: Mouse scrolled (770, 325) with delta (0, 0)
Screenshot: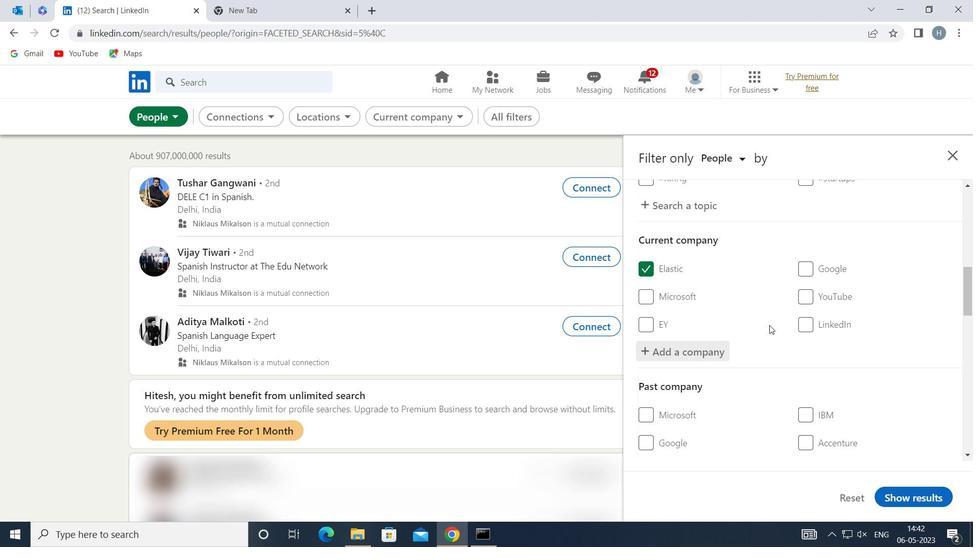 
Action: Mouse moved to (769, 323)
Screenshot: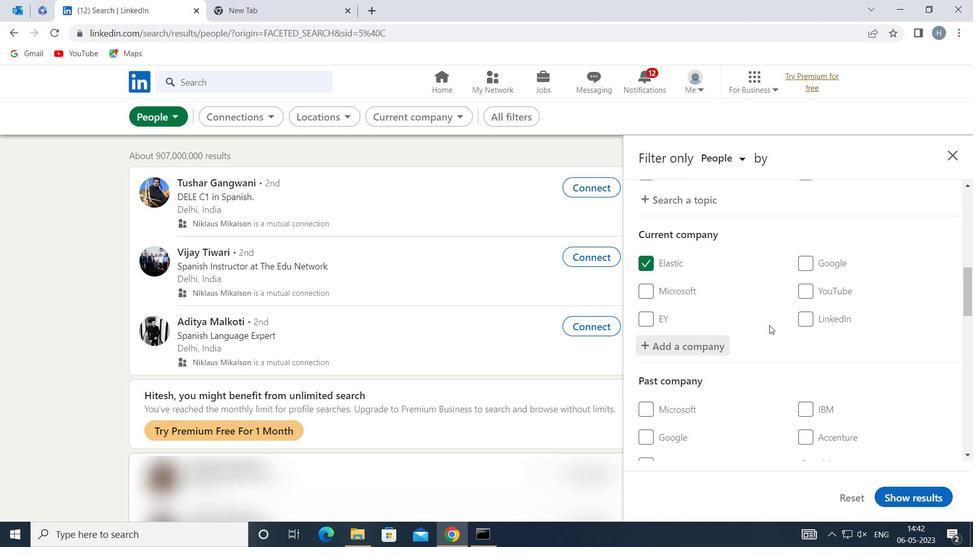 
Action: Mouse scrolled (769, 322) with delta (0, 0)
Screenshot: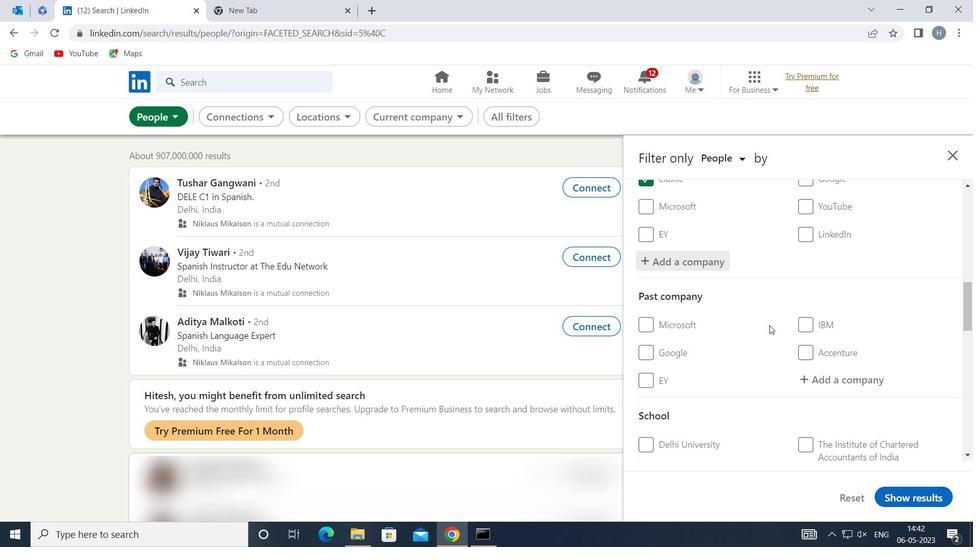 
Action: Mouse moved to (769, 322)
Screenshot: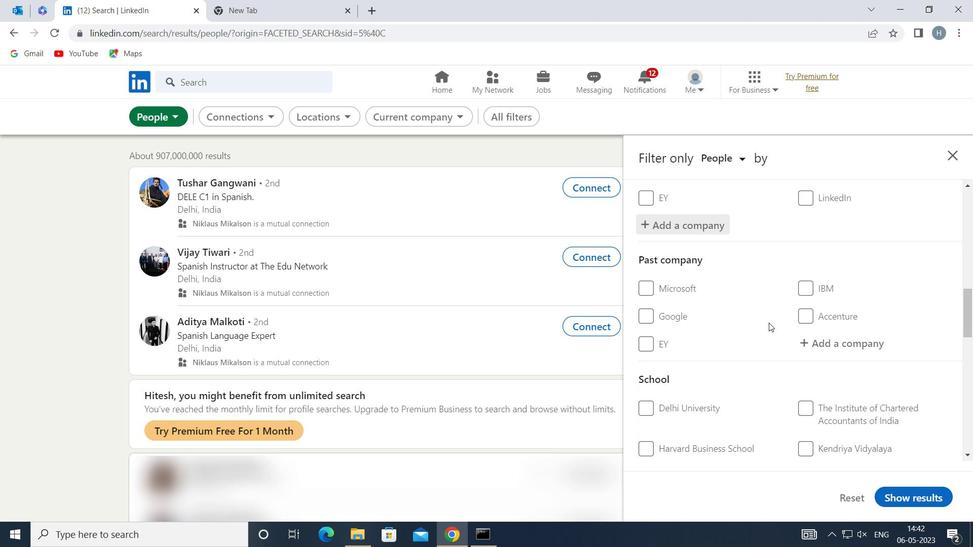 
Action: Mouse scrolled (769, 322) with delta (0, 0)
Screenshot: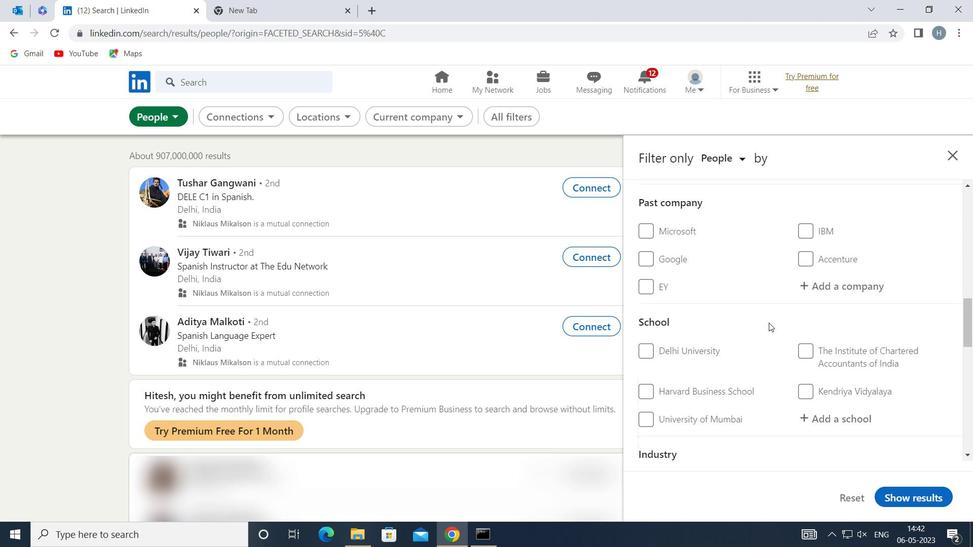 
Action: Mouse moved to (849, 348)
Screenshot: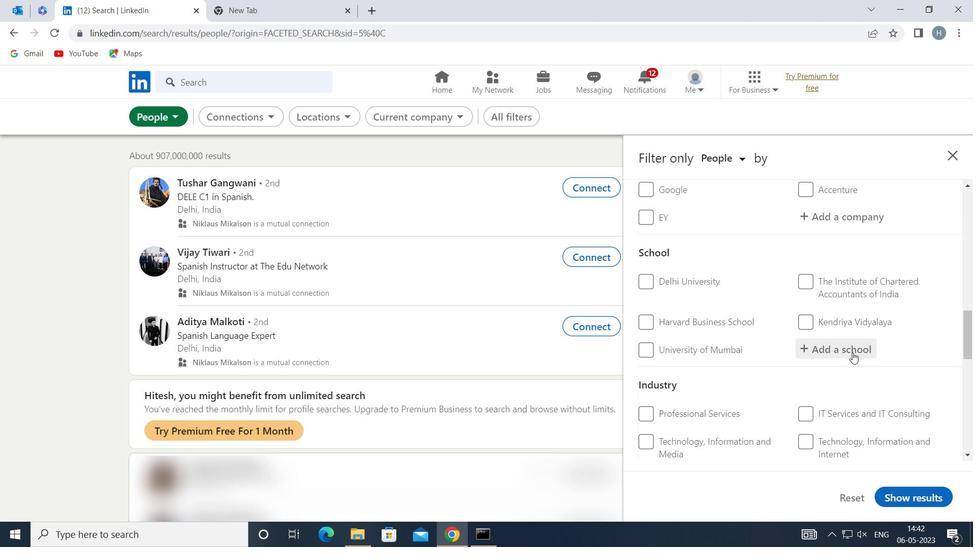 
Action: Mouse pressed left at (849, 348)
Screenshot: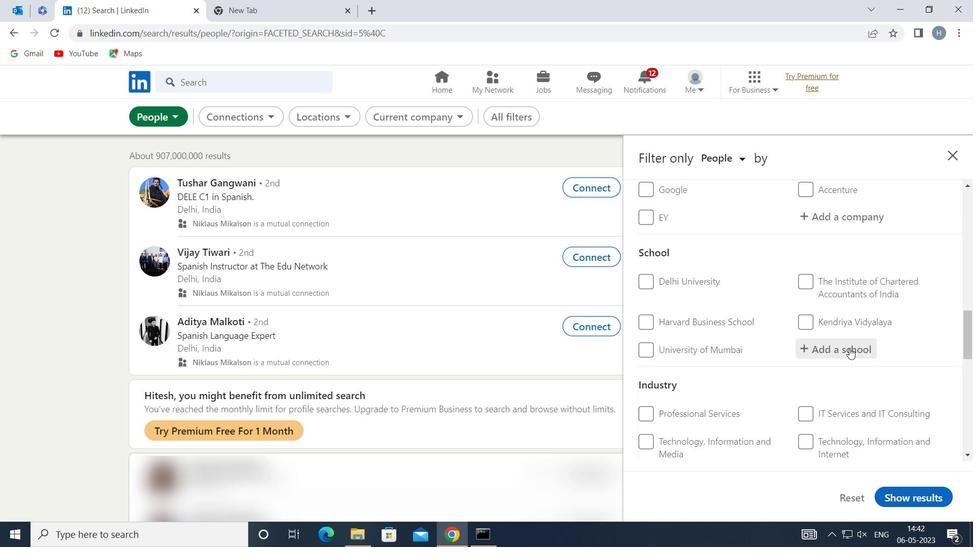 
Action: Key pressed <Key.shift>BIRLA<Key.space><Key.shift>INSTITUTE<Key.space>OF<Key.space><Key.shift>TECHNOLOGY<Key.space>AND<Key.space>
Screenshot: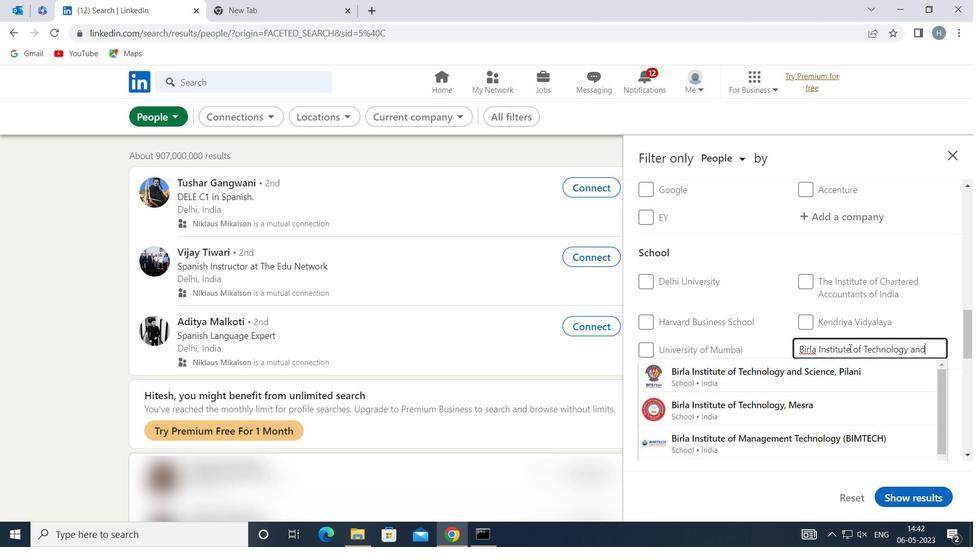 
Action: Mouse moved to (861, 371)
Screenshot: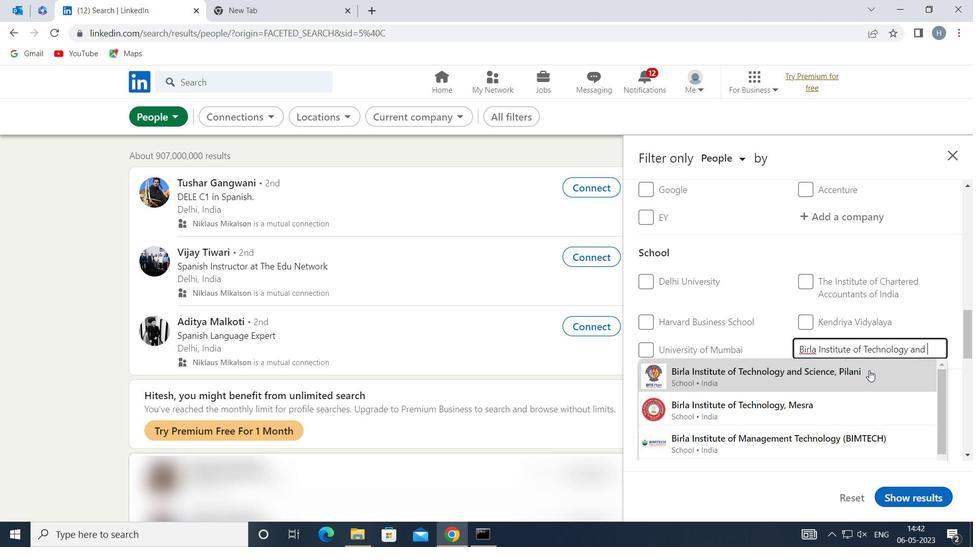 
Action: Mouse scrolled (861, 370) with delta (0, 0)
Screenshot: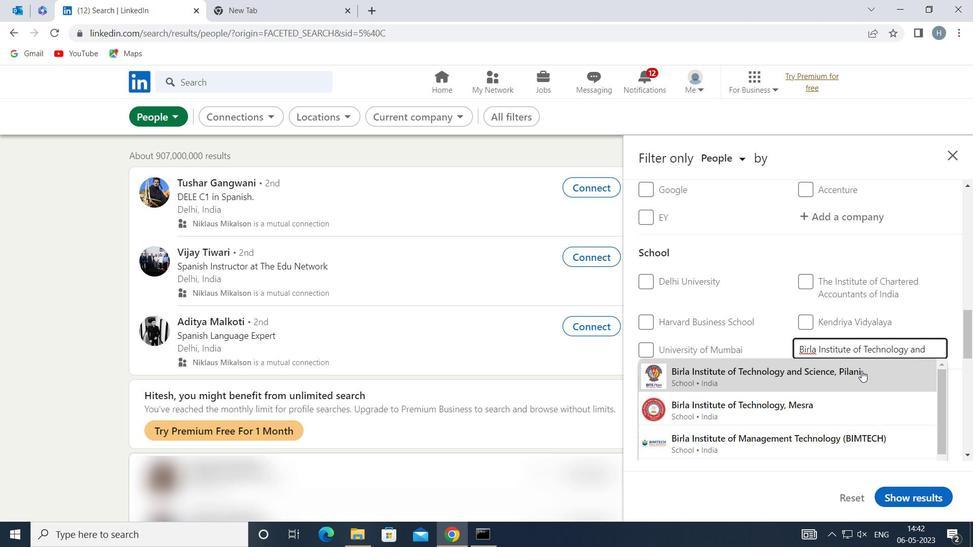 
Action: Mouse scrolled (861, 370) with delta (0, 0)
Screenshot: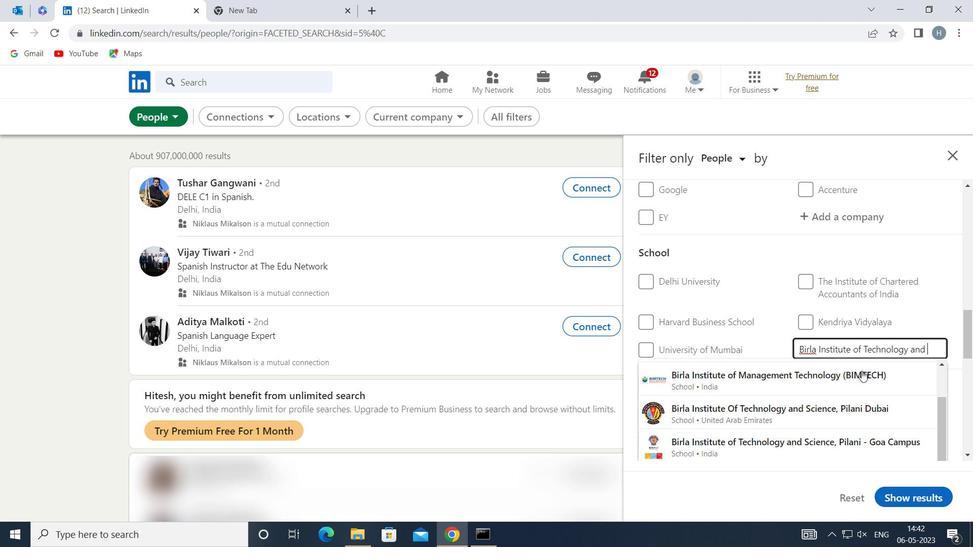 
Action: Mouse moved to (859, 378)
Screenshot: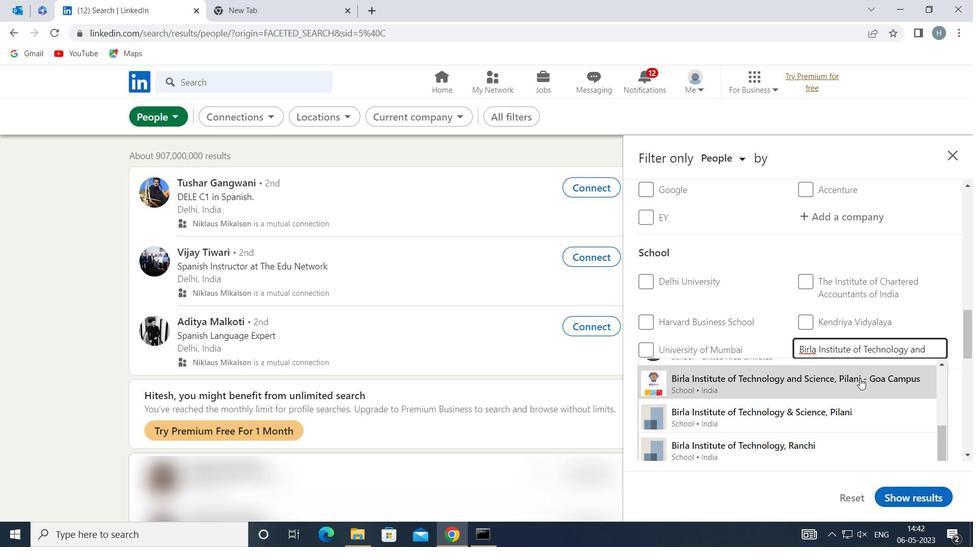 
Action: Mouse pressed left at (859, 378)
Screenshot: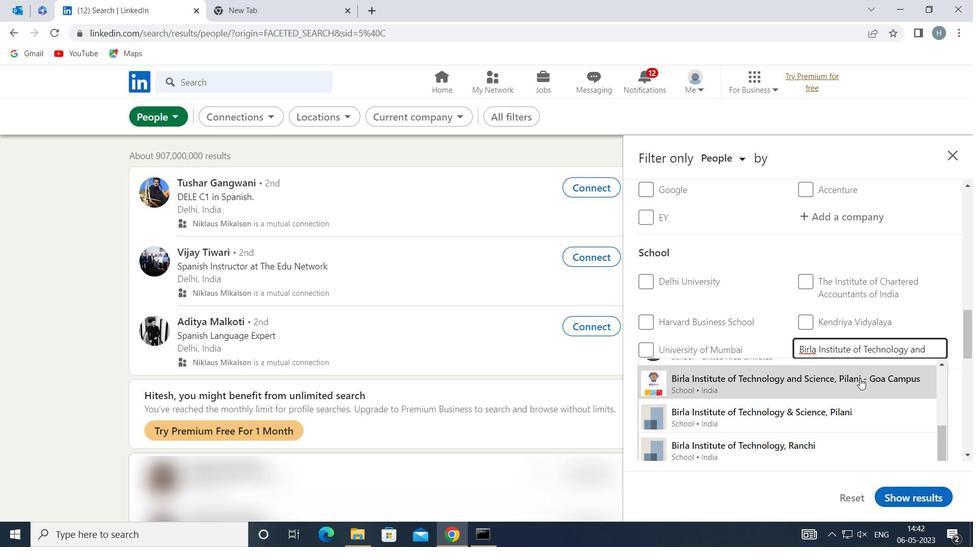 
Action: Mouse moved to (789, 346)
Screenshot: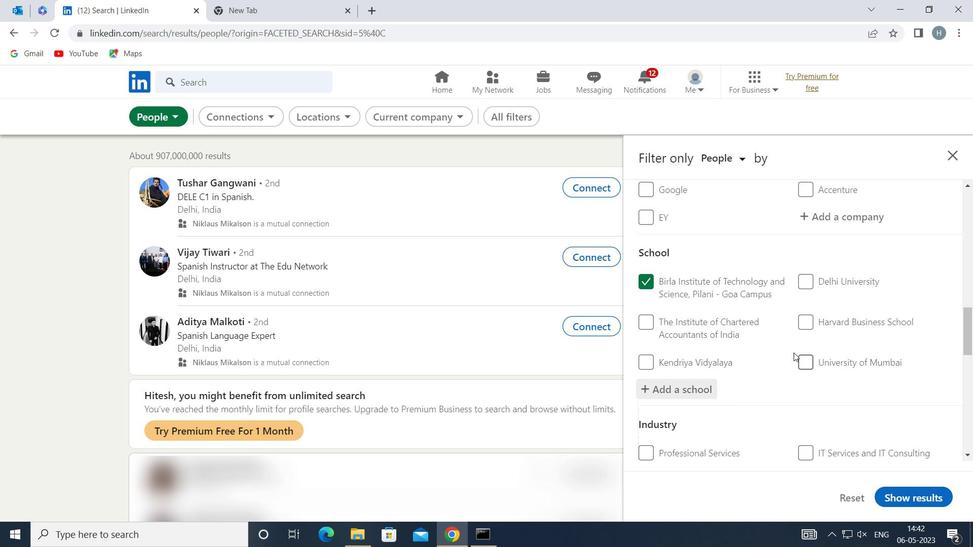 
Action: Mouse scrolled (789, 346) with delta (0, 0)
Screenshot: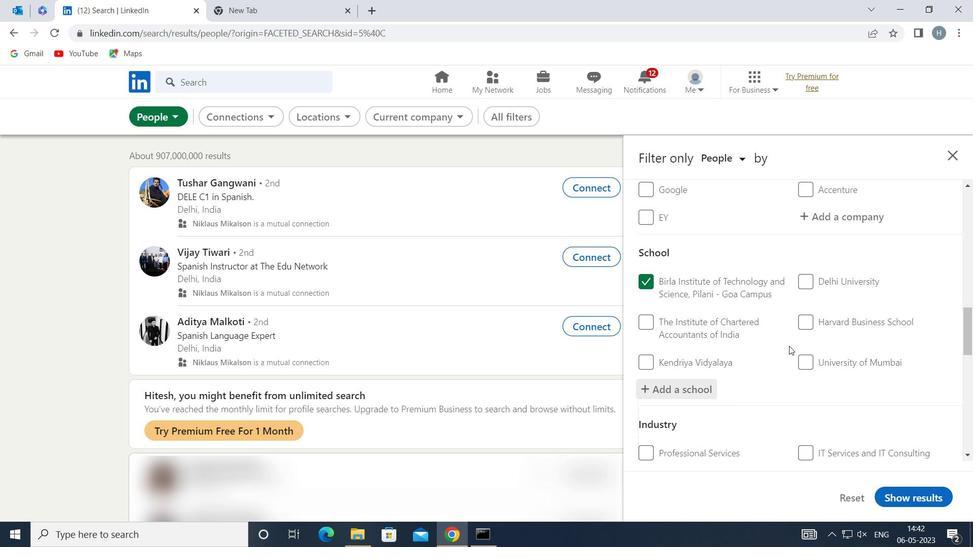 
Action: Mouse scrolled (789, 346) with delta (0, 0)
Screenshot: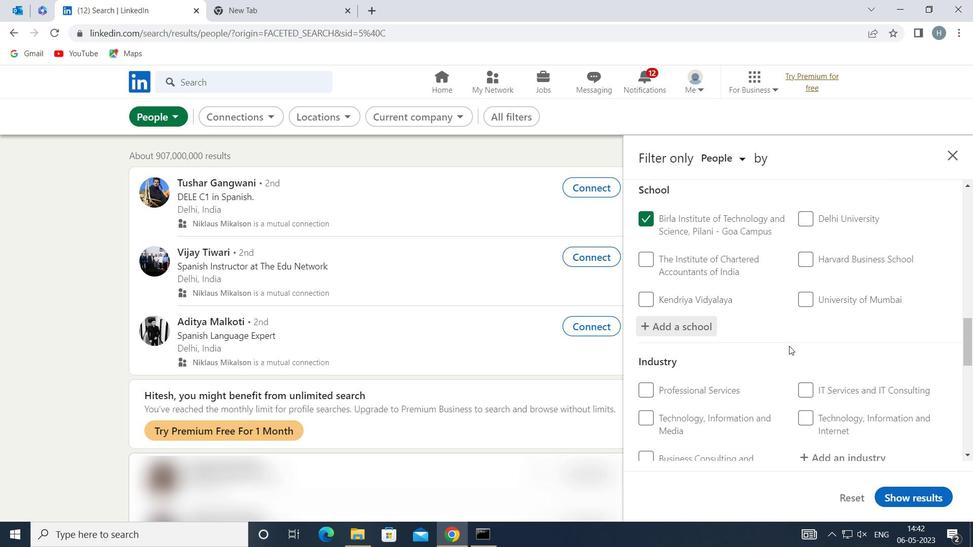 
Action: Mouse moved to (852, 387)
Screenshot: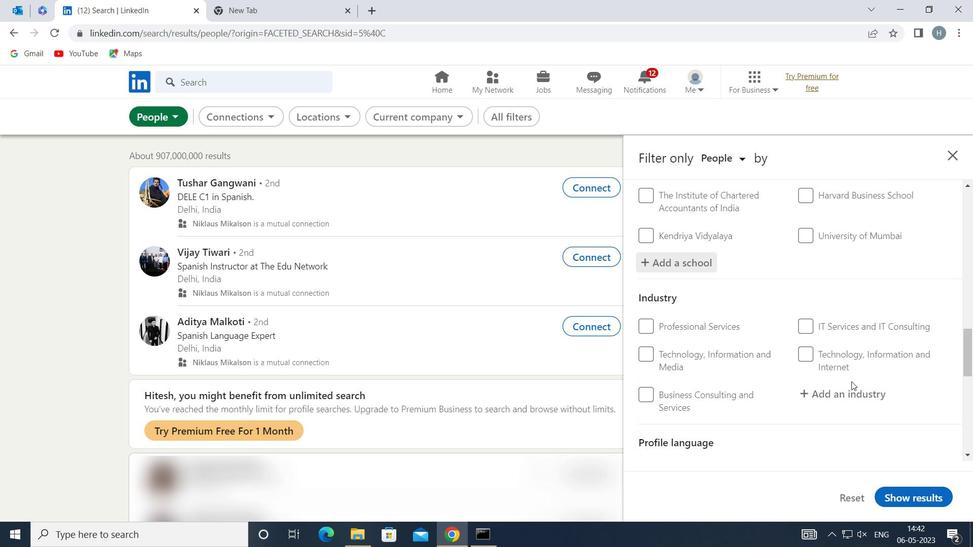 
Action: Mouse pressed left at (852, 387)
Screenshot: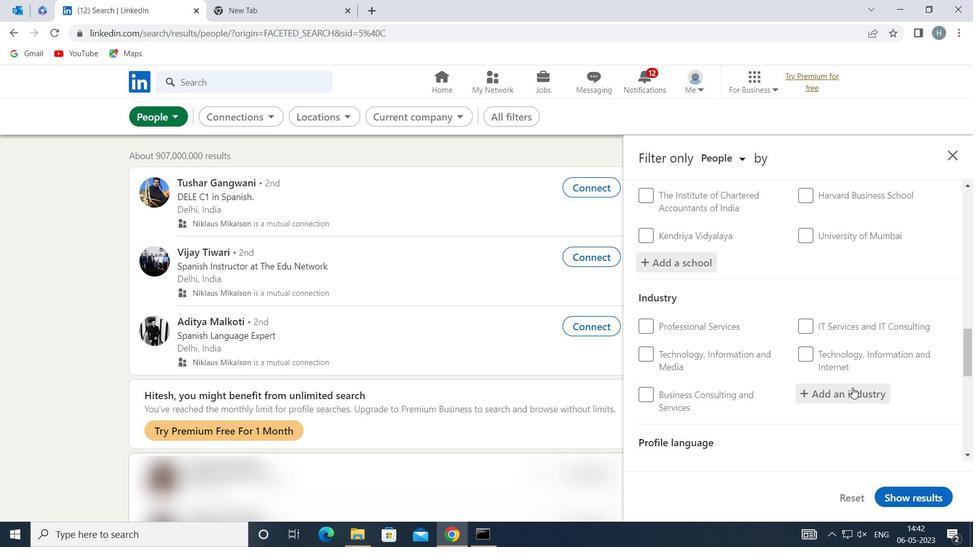 
Action: Key pressed <Key.shift>INVESTMENT<Key.space><Key.shift>MA
Screenshot: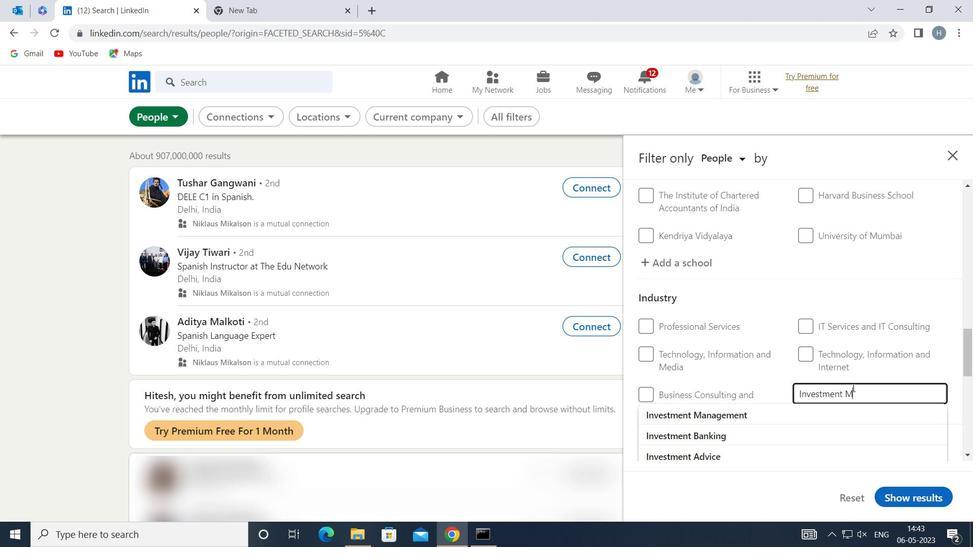 
Action: Mouse moved to (846, 418)
Screenshot: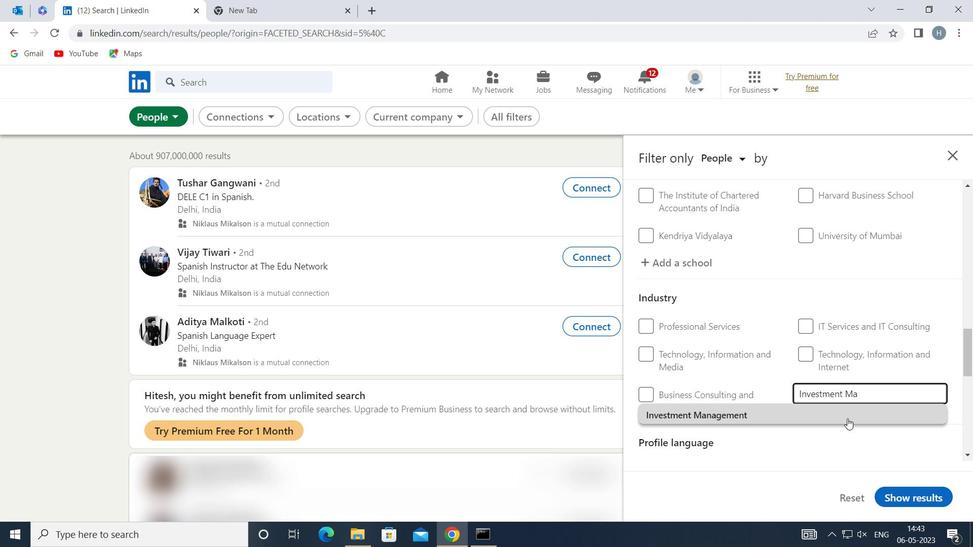 
Action: Mouse pressed left at (846, 418)
Screenshot: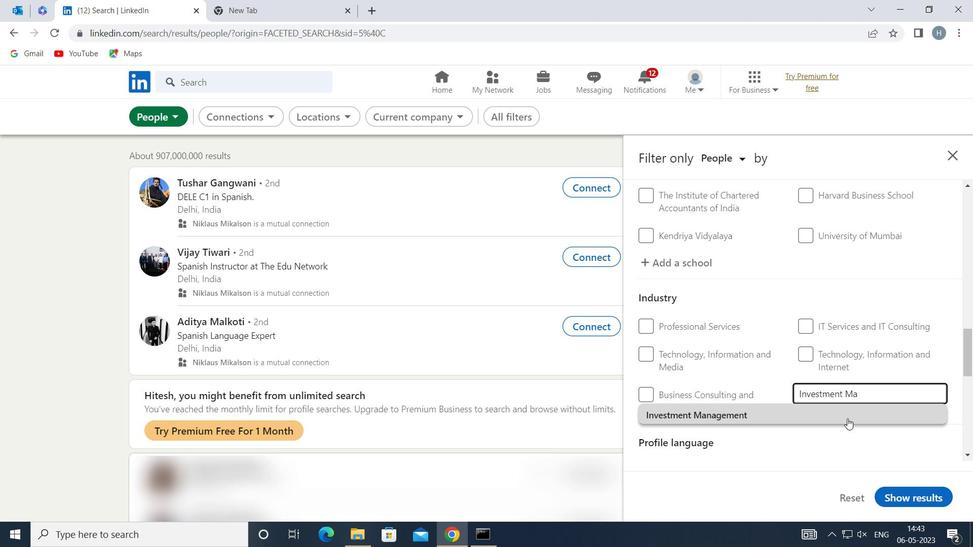 
Action: Mouse moved to (804, 402)
Screenshot: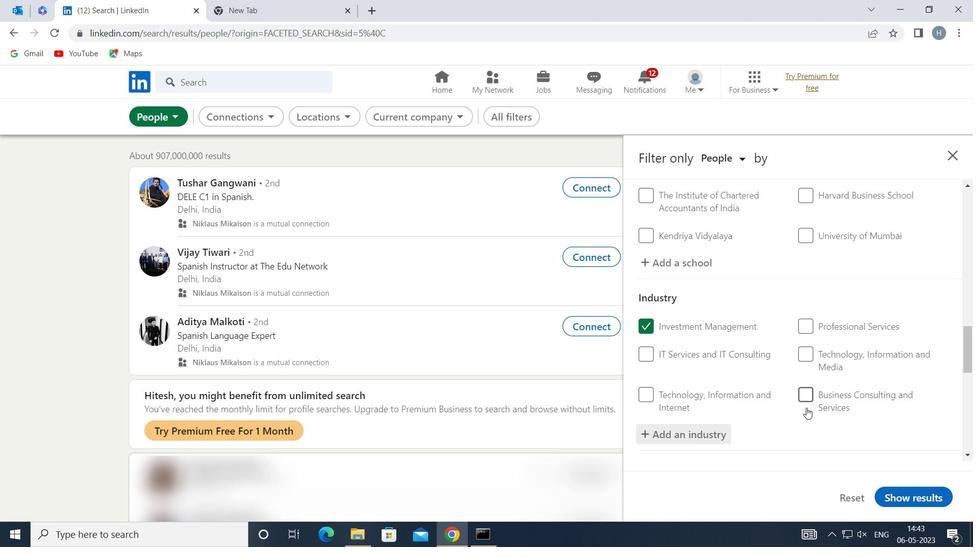 
Action: Mouse scrolled (804, 402) with delta (0, 0)
Screenshot: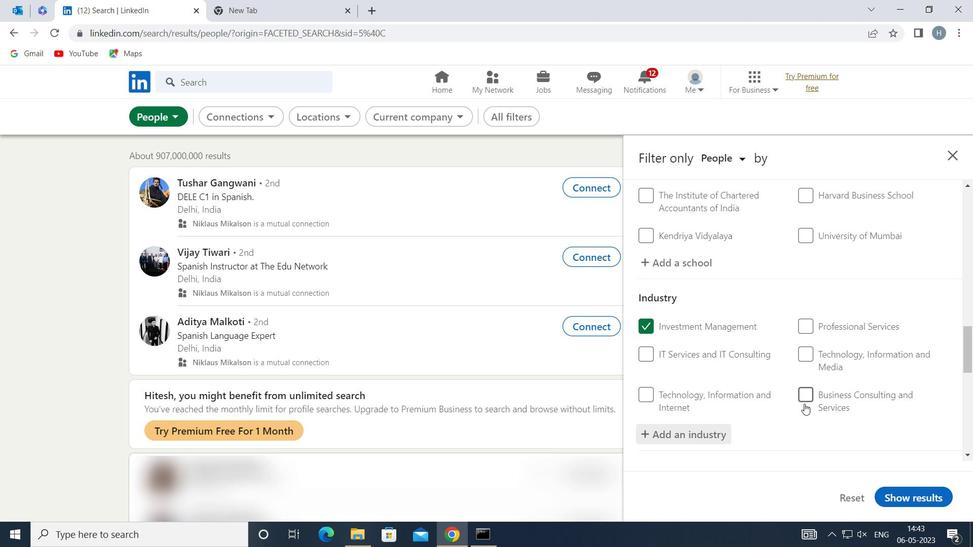
Action: Mouse moved to (800, 388)
Screenshot: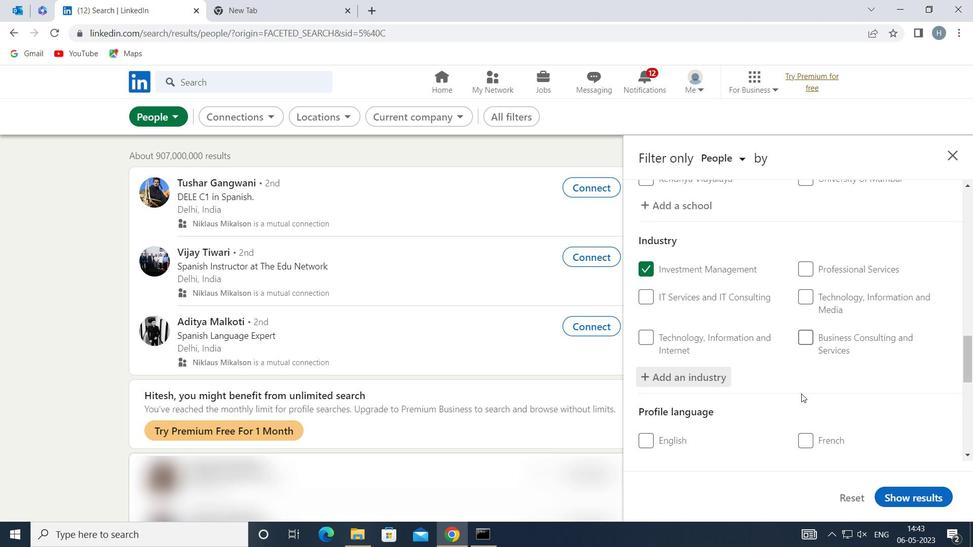 
Action: Mouse scrolled (800, 387) with delta (0, 0)
Screenshot: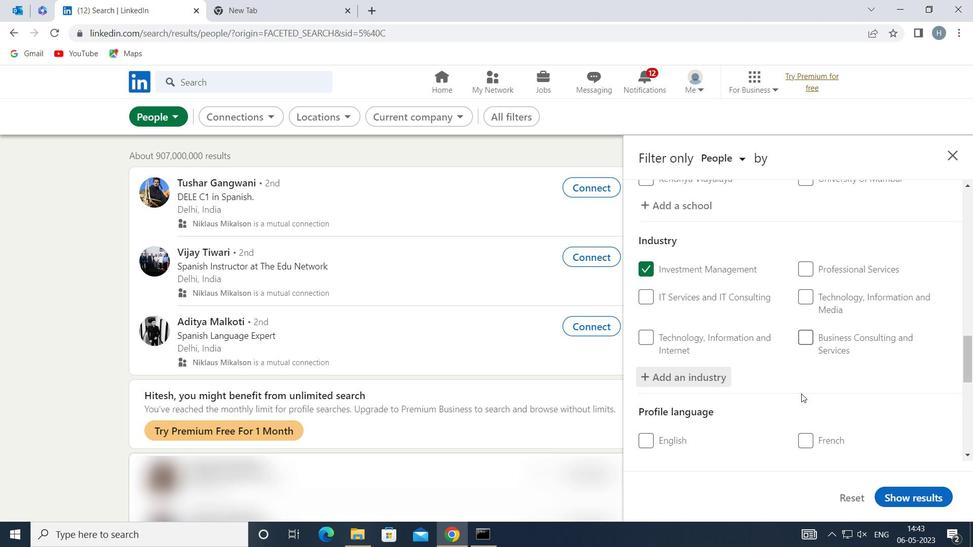 
Action: Mouse moved to (800, 387)
Screenshot: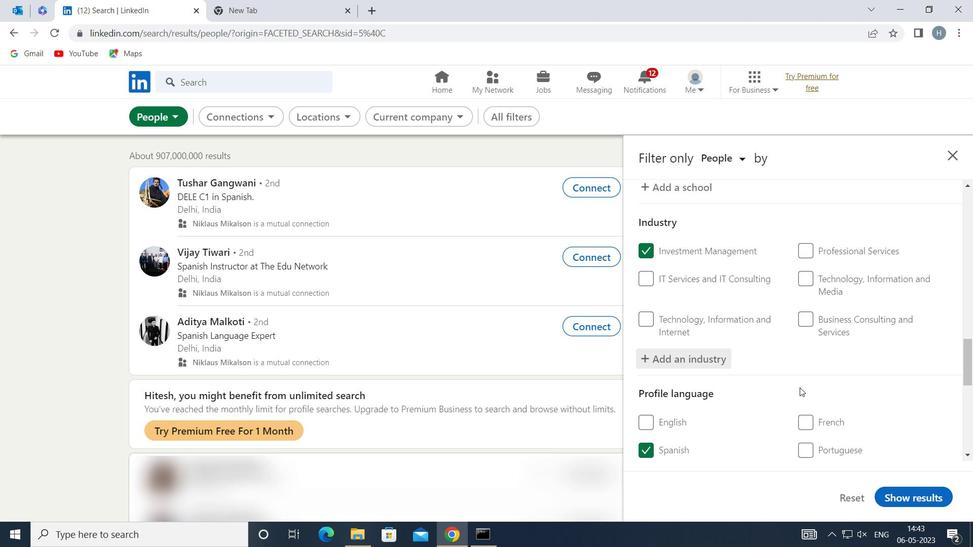 
Action: Mouse scrolled (800, 386) with delta (0, 0)
Screenshot: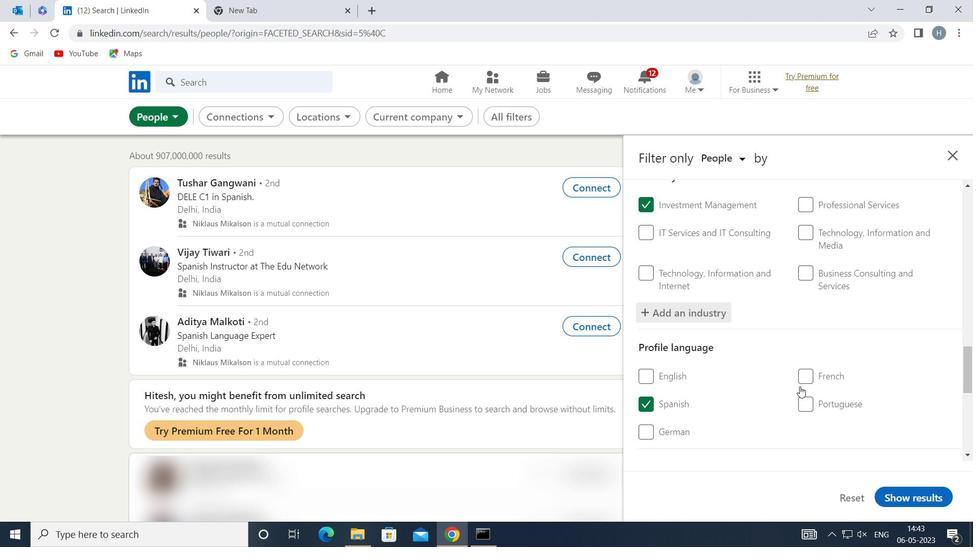
Action: Mouse moved to (801, 386)
Screenshot: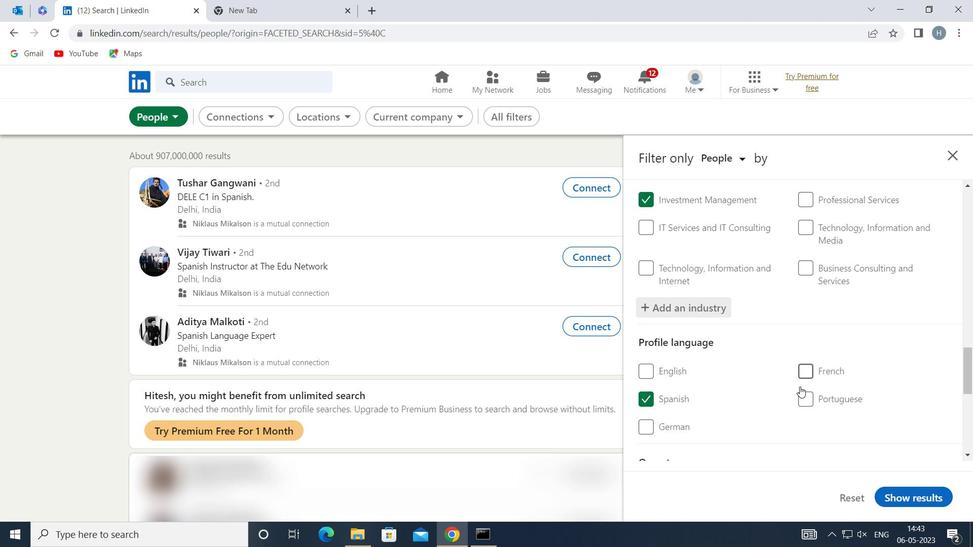 
Action: Mouse scrolled (801, 385) with delta (0, 0)
Screenshot: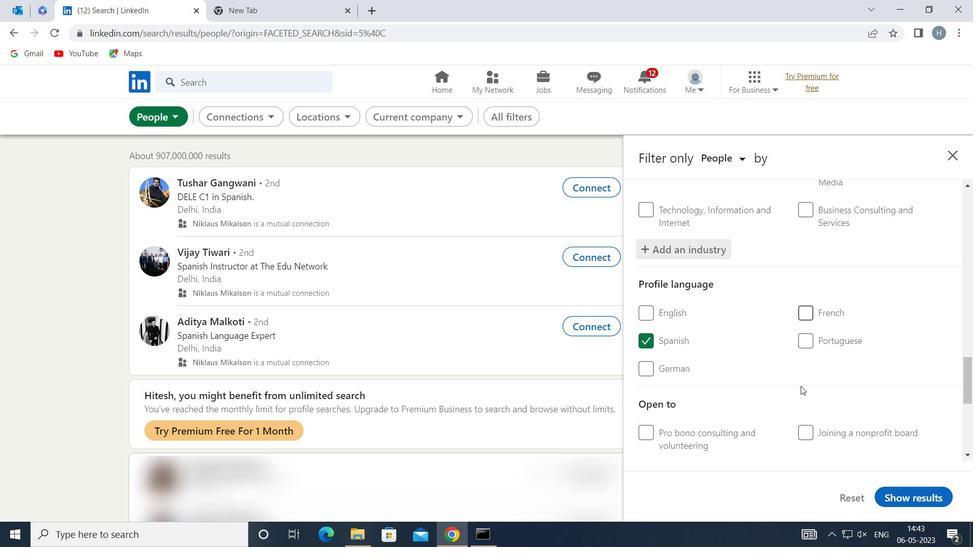 
Action: Mouse scrolled (801, 385) with delta (0, 0)
Screenshot: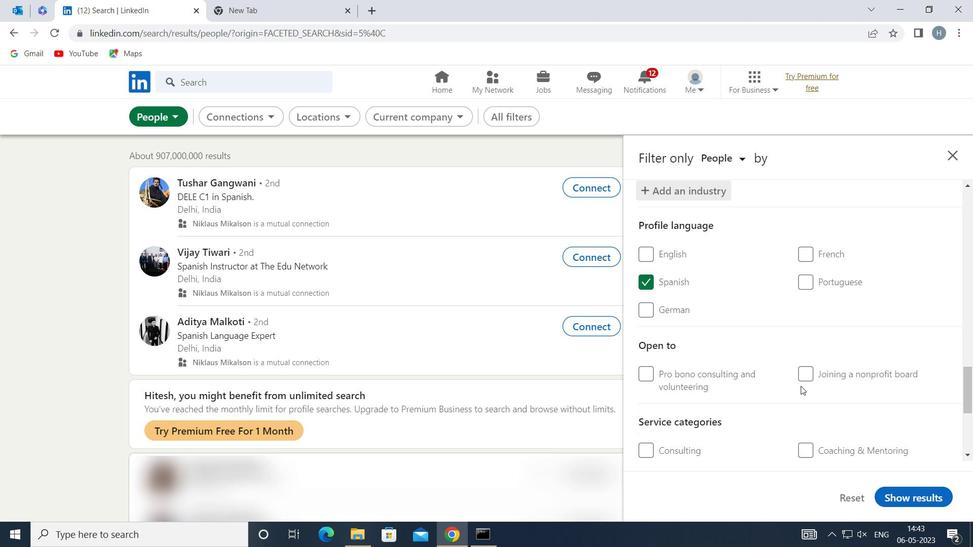 
Action: Mouse scrolled (801, 385) with delta (0, 0)
Screenshot: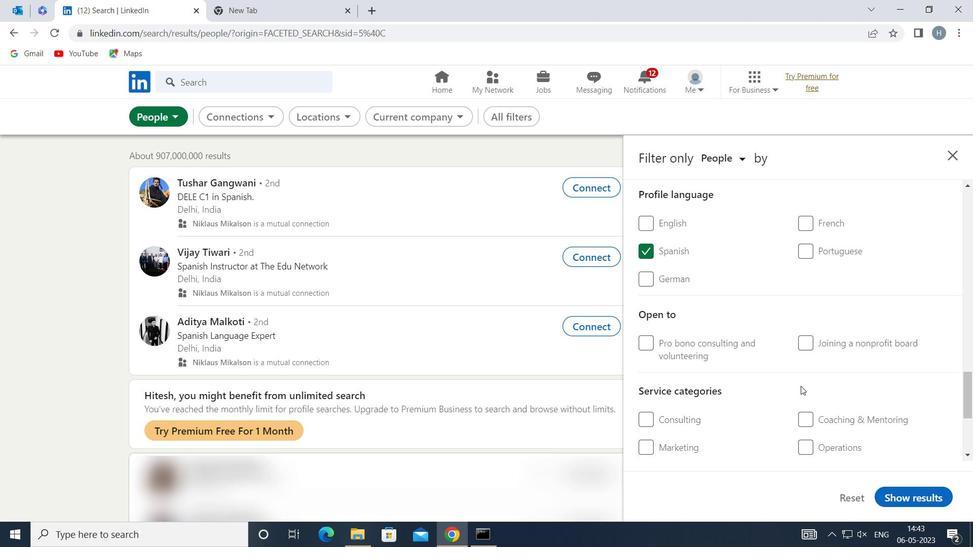 
Action: Mouse scrolled (801, 385) with delta (0, 0)
Screenshot: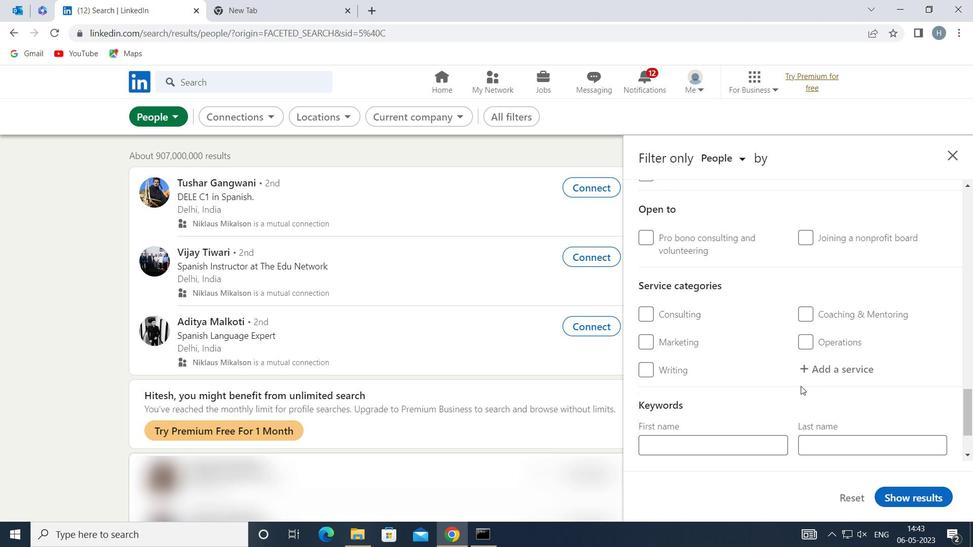 
Action: Mouse moved to (850, 302)
Screenshot: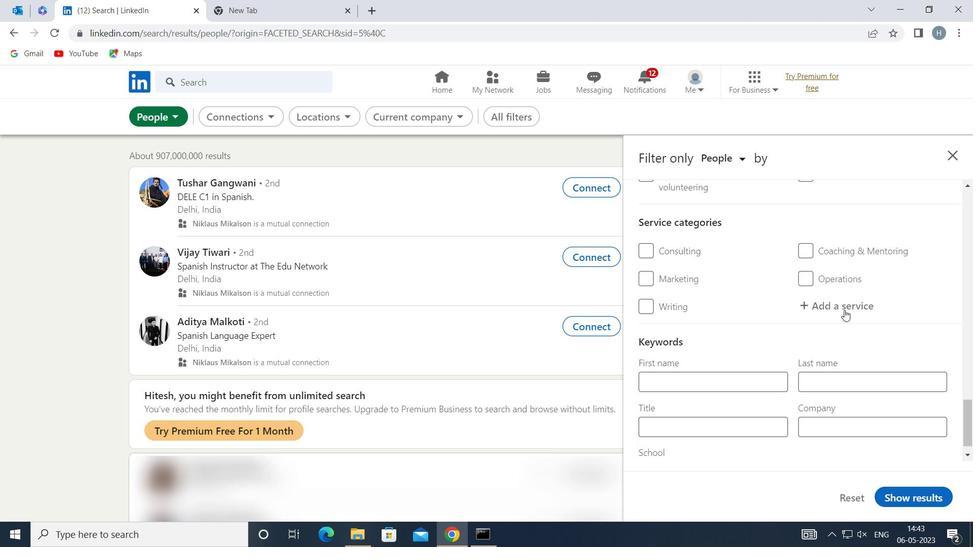 
Action: Mouse pressed left at (850, 302)
Screenshot: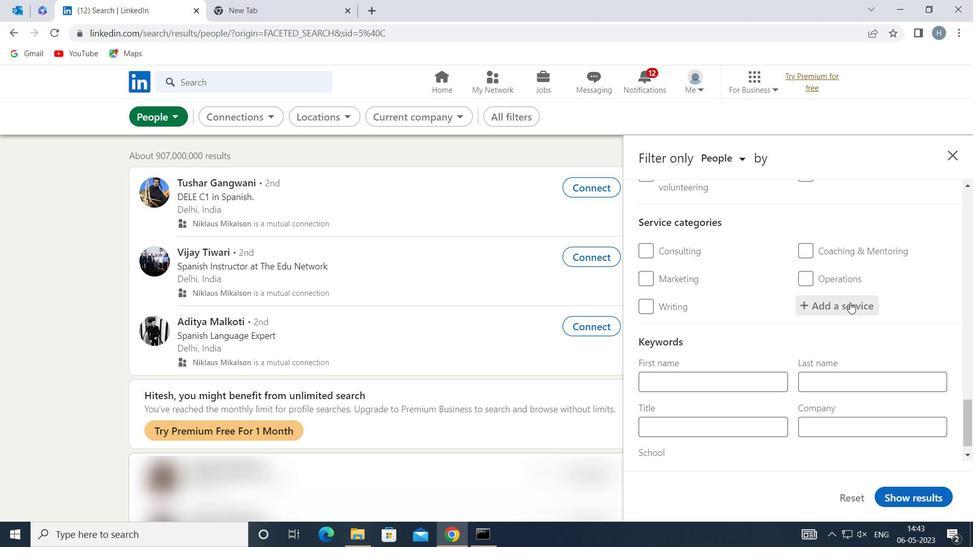 
Action: Key pressed <Key.shift>GRANT
Screenshot: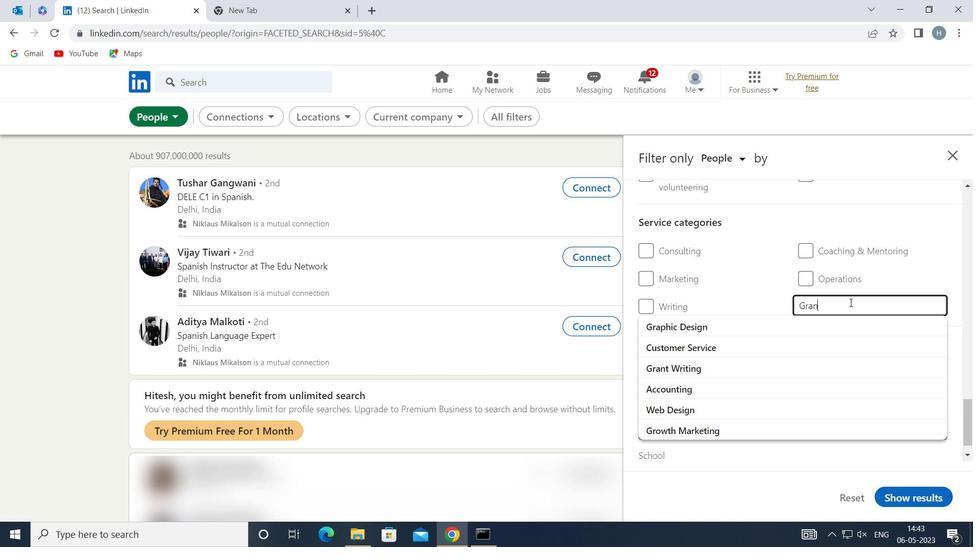 
Action: Mouse moved to (844, 324)
Screenshot: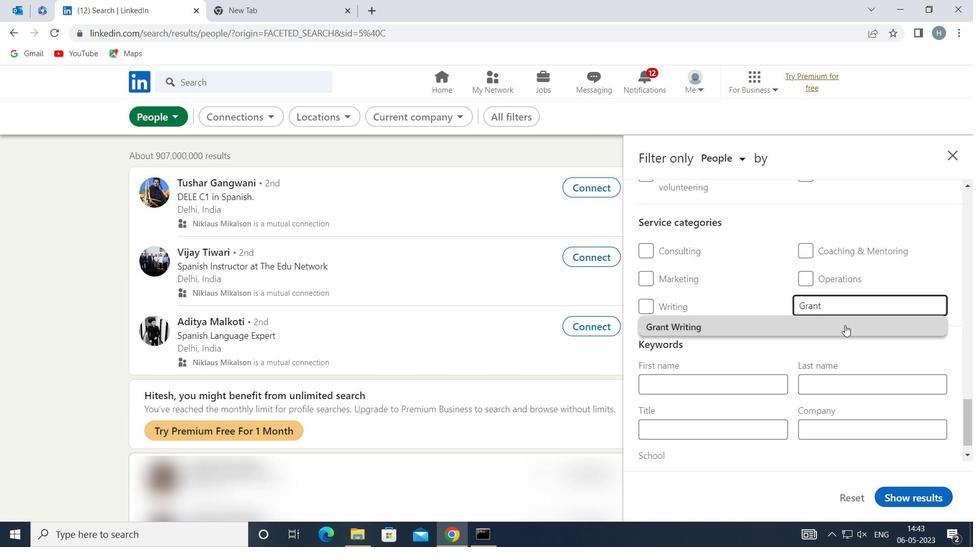 
Action: Mouse pressed left at (844, 324)
Screenshot: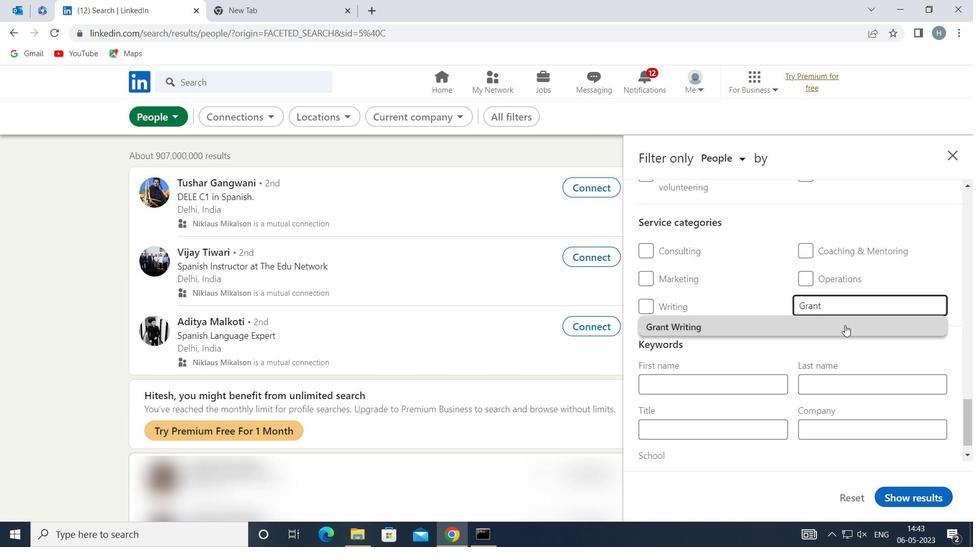 
Action: Mouse moved to (813, 332)
Screenshot: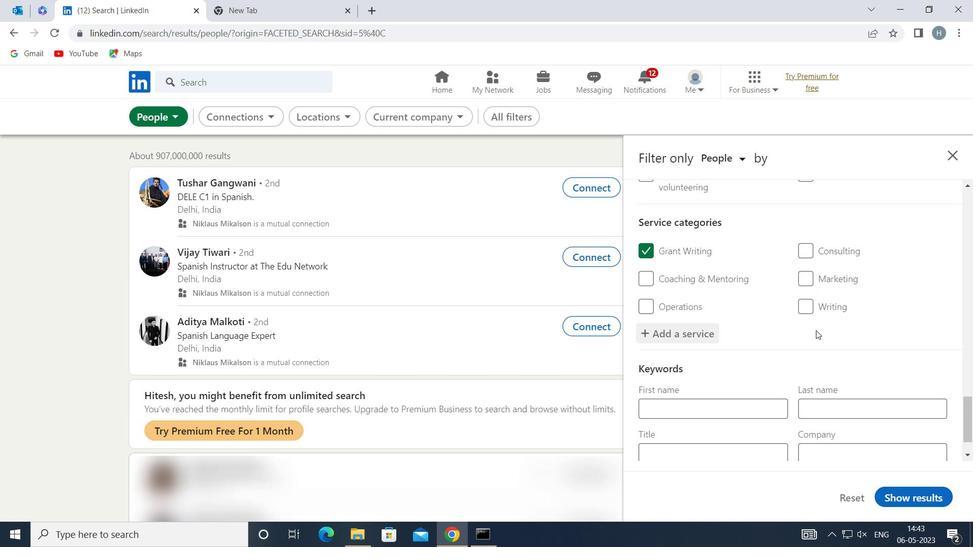 
Action: Mouse scrolled (813, 331) with delta (0, 0)
Screenshot: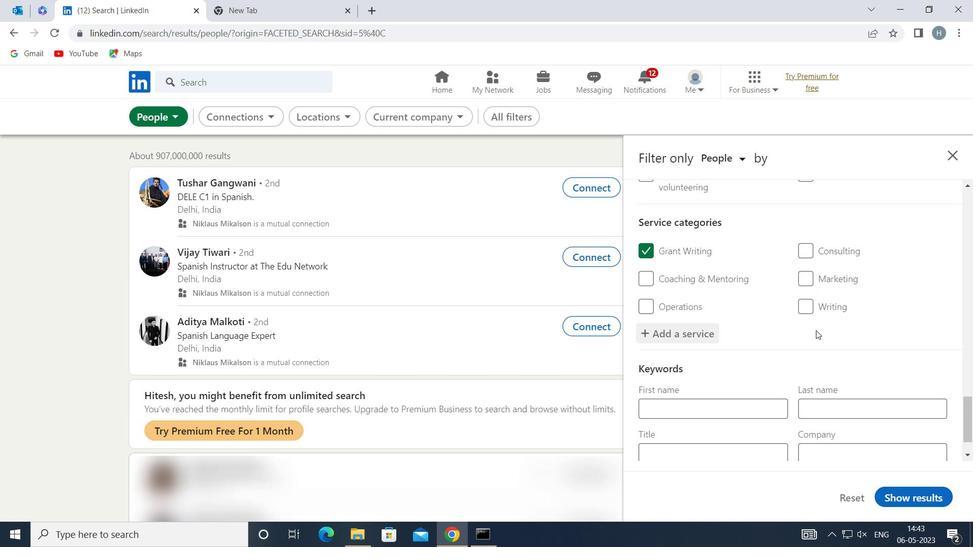 
Action: Mouse scrolled (813, 331) with delta (0, 0)
Screenshot: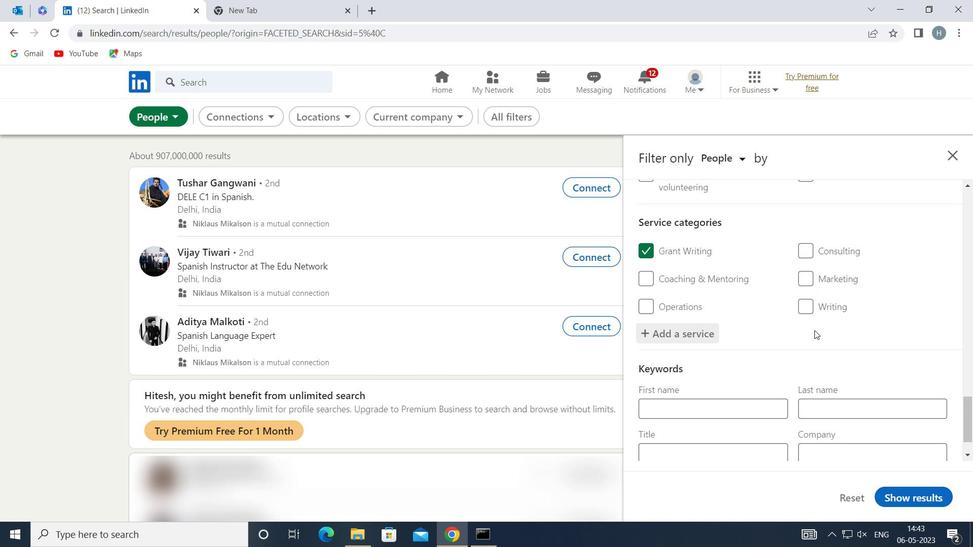 
Action: Mouse moved to (813, 332)
Screenshot: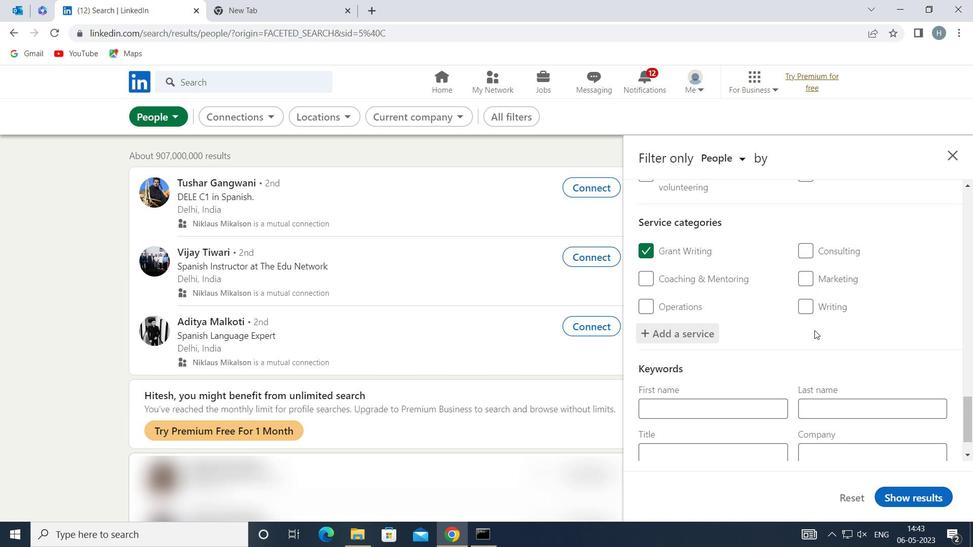 
Action: Mouse scrolled (813, 332) with delta (0, 0)
Screenshot: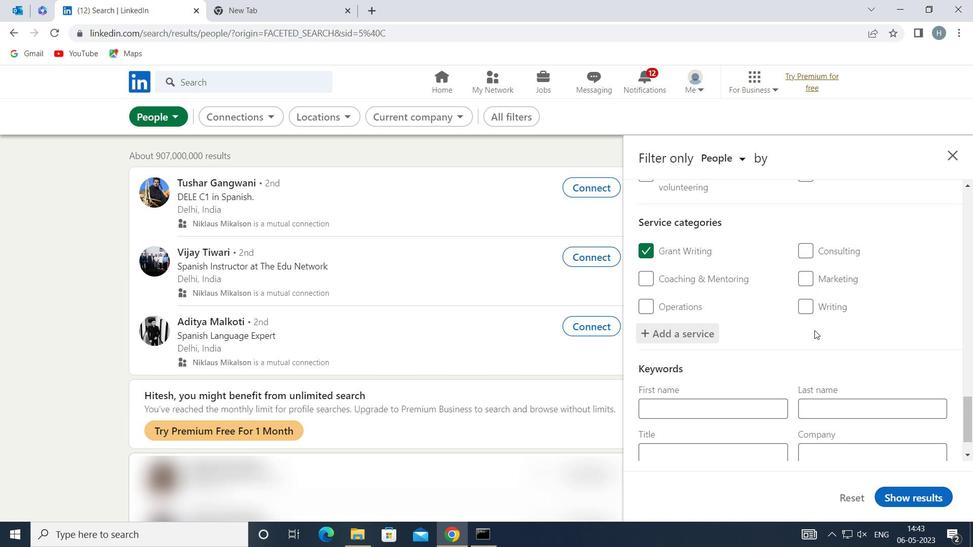 
Action: Mouse moved to (740, 403)
Screenshot: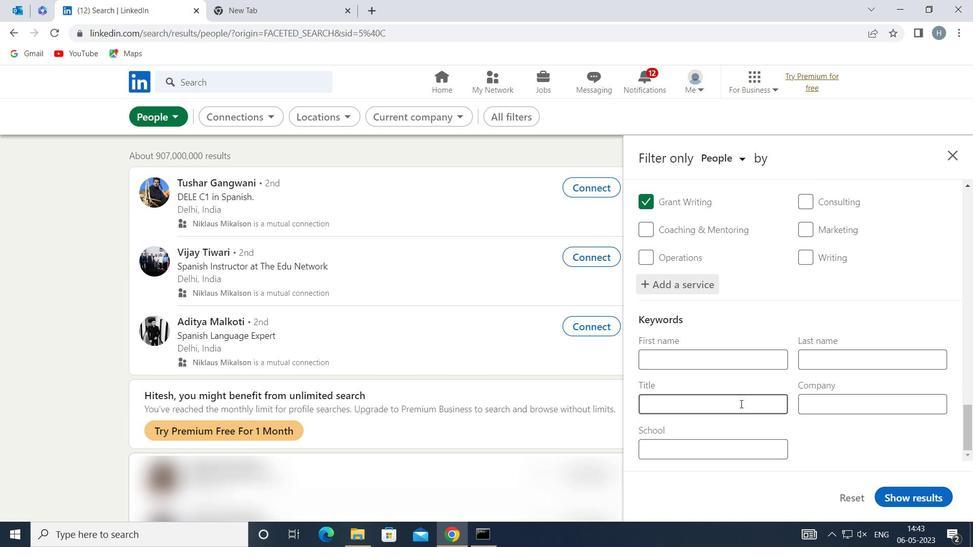 
Action: Mouse pressed left at (740, 403)
Screenshot: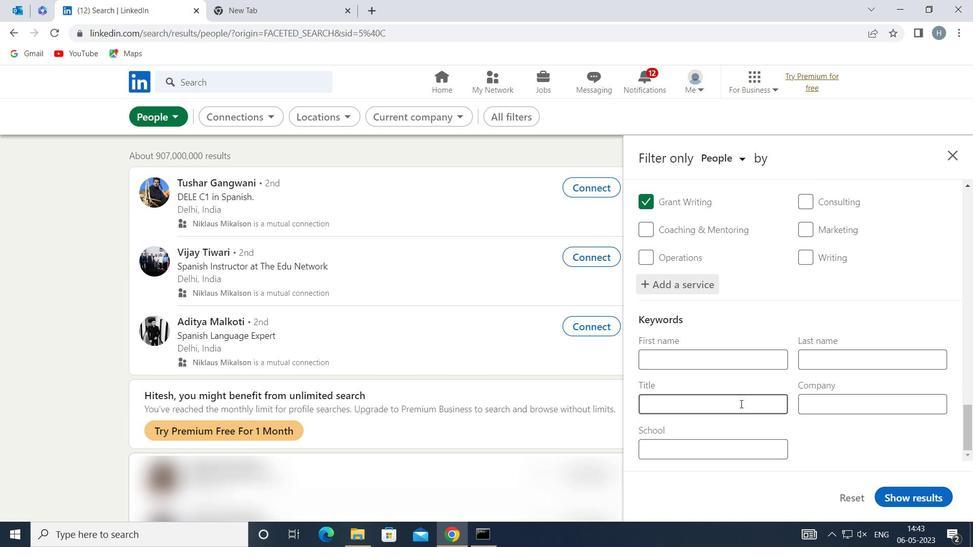 
Action: Mouse moved to (740, 402)
Screenshot: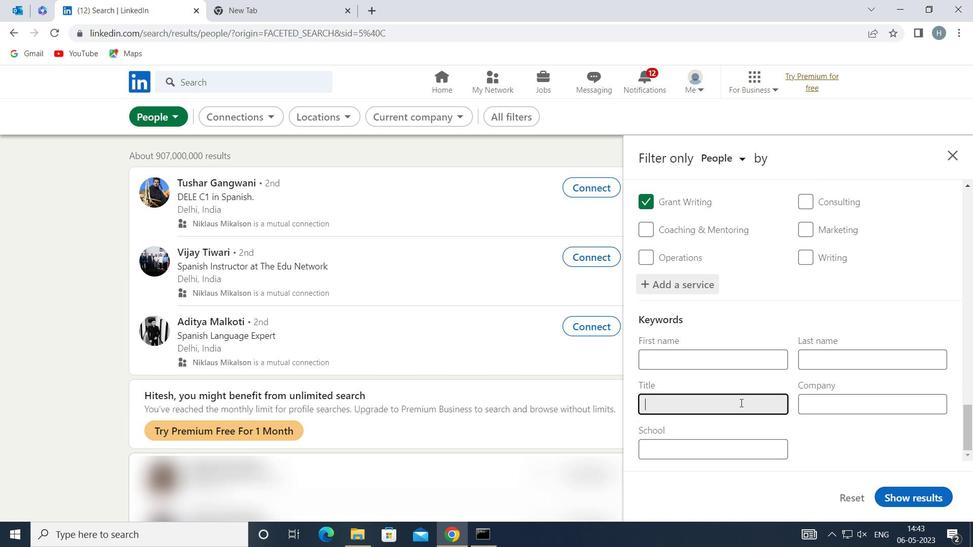 
Action: Key pressed <Key.shift>DIRECTOR
Screenshot: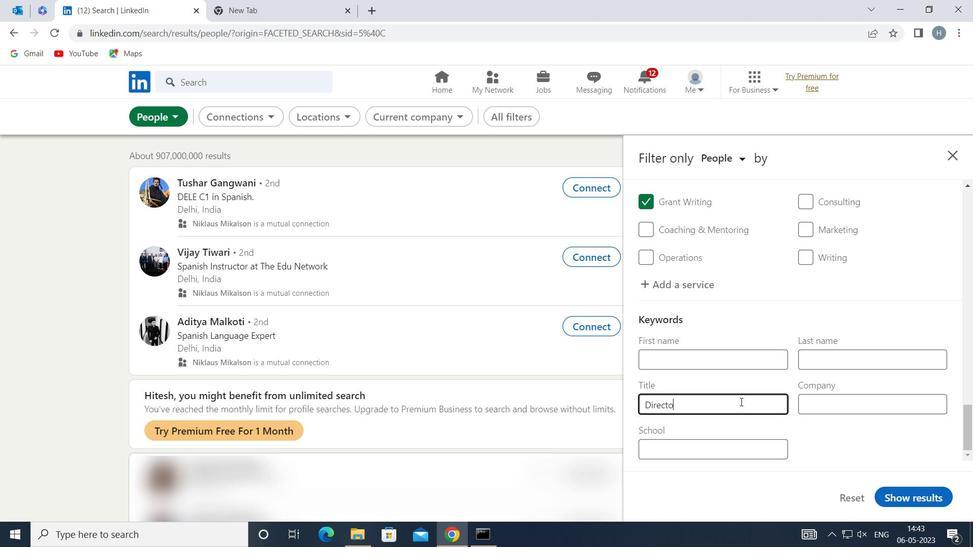 
Action: Mouse moved to (908, 493)
Screenshot: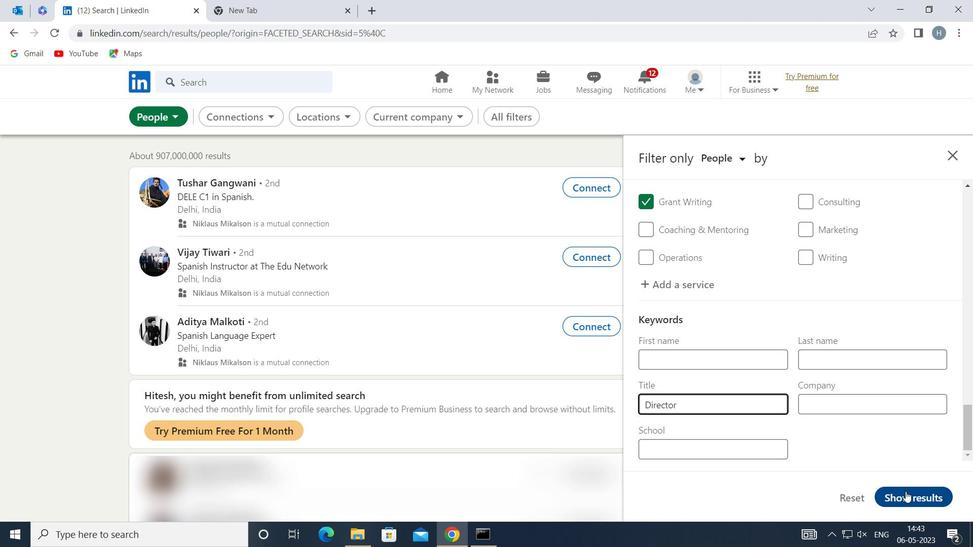 
Action: Mouse pressed left at (908, 493)
Screenshot: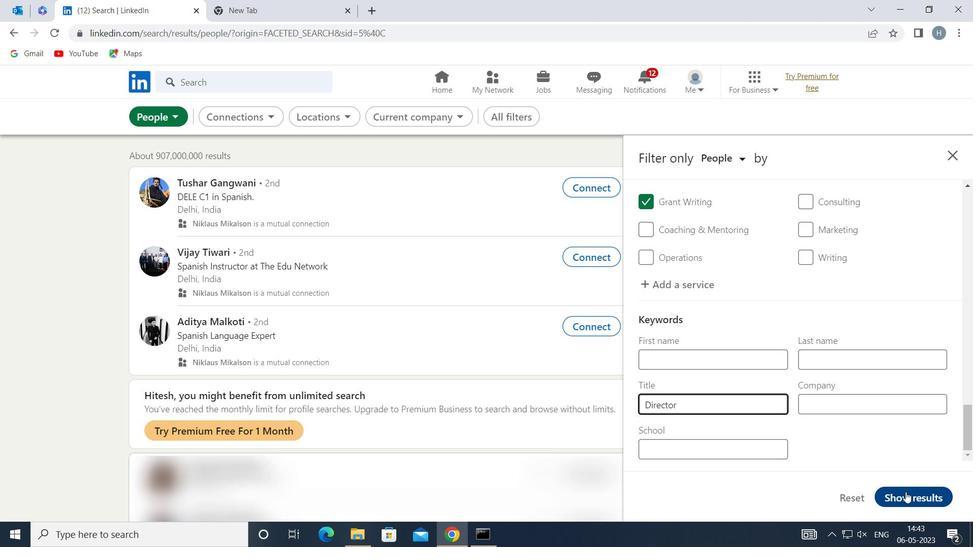 
Action: Mouse moved to (805, 408)
Screenshot: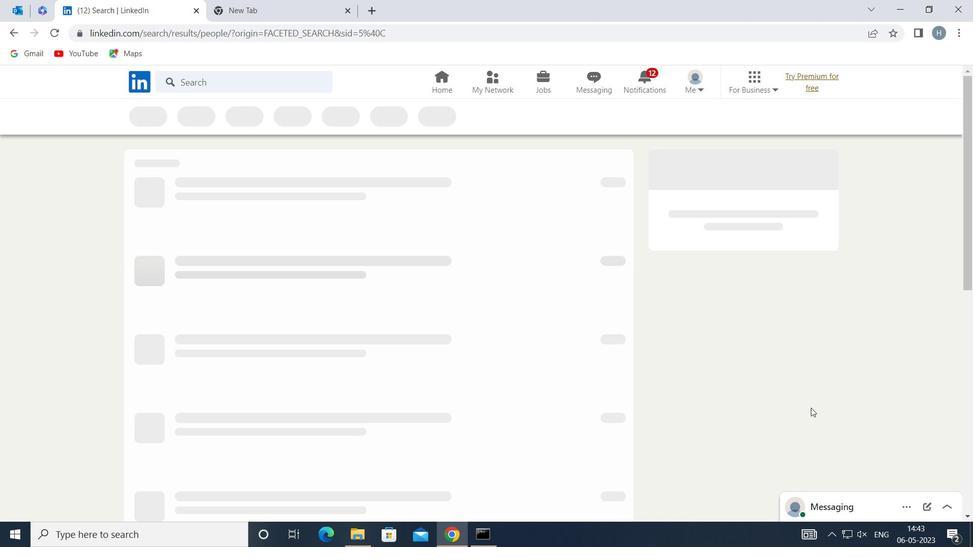 
